 Task: Collaborate with other open-source projects or initiatives for joint efforts, integrations, or partnerships.
Action: Mouse moved to (960, 283)
Screenshot: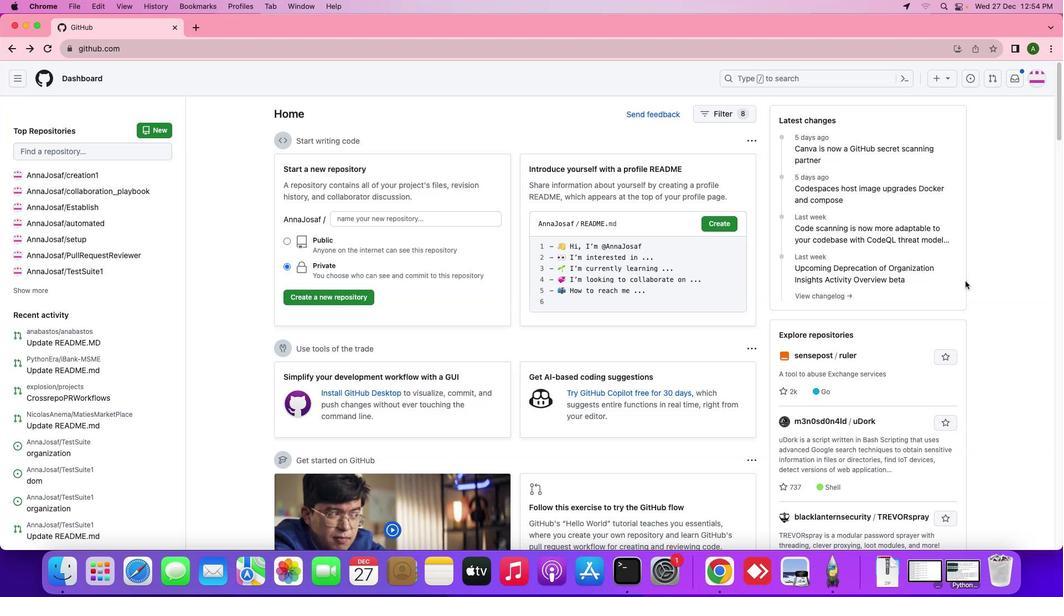 
Action: Mouse pressed left at (960, 283)
Screenshot: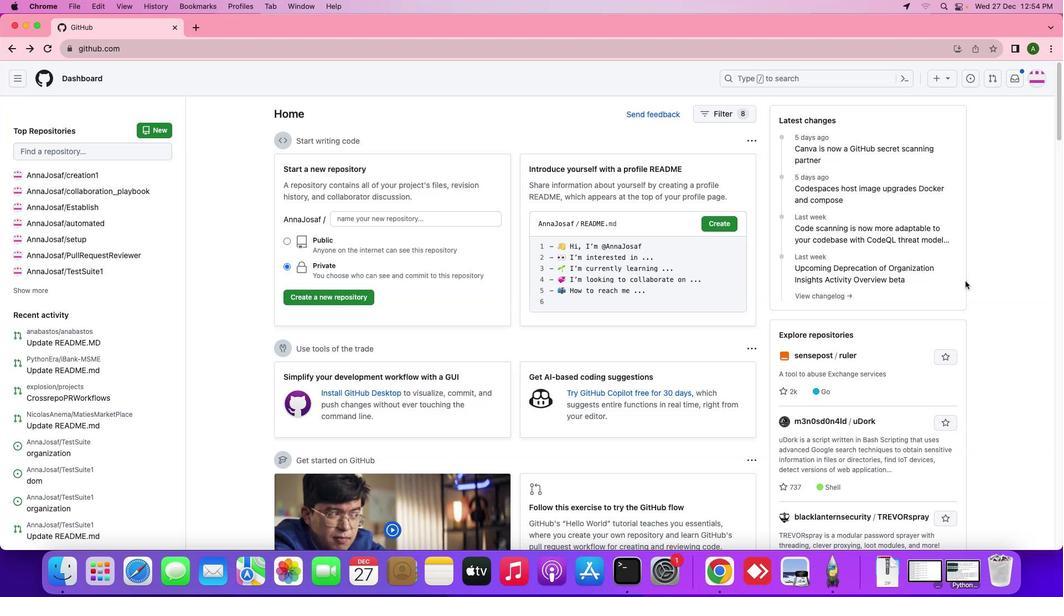 
Action: Mouse moved to (839, 76)
Screenshot: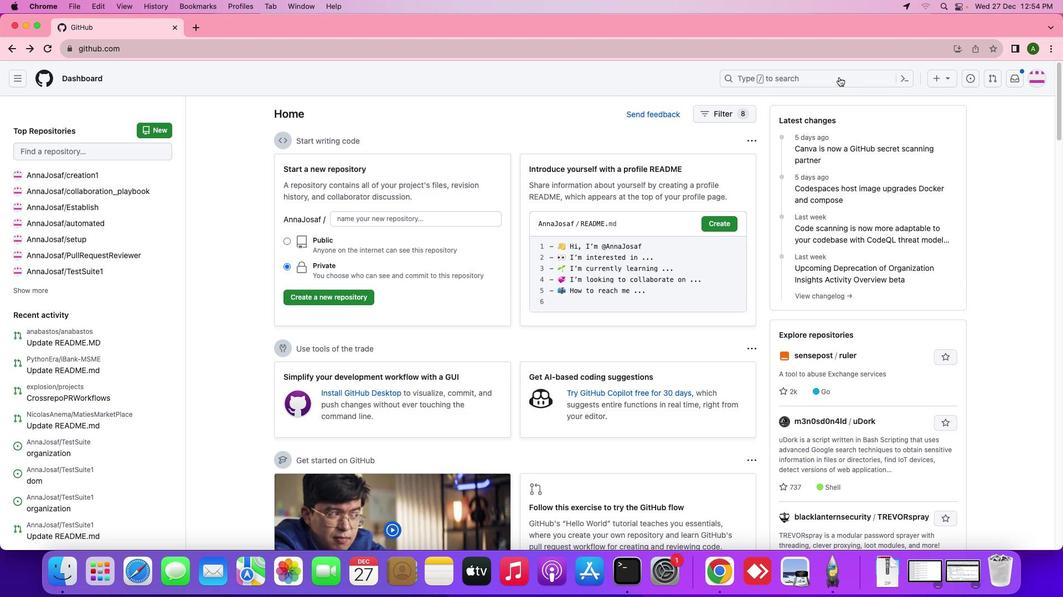 
Action: Mouse pressed left at (839, 76)
Screenshot: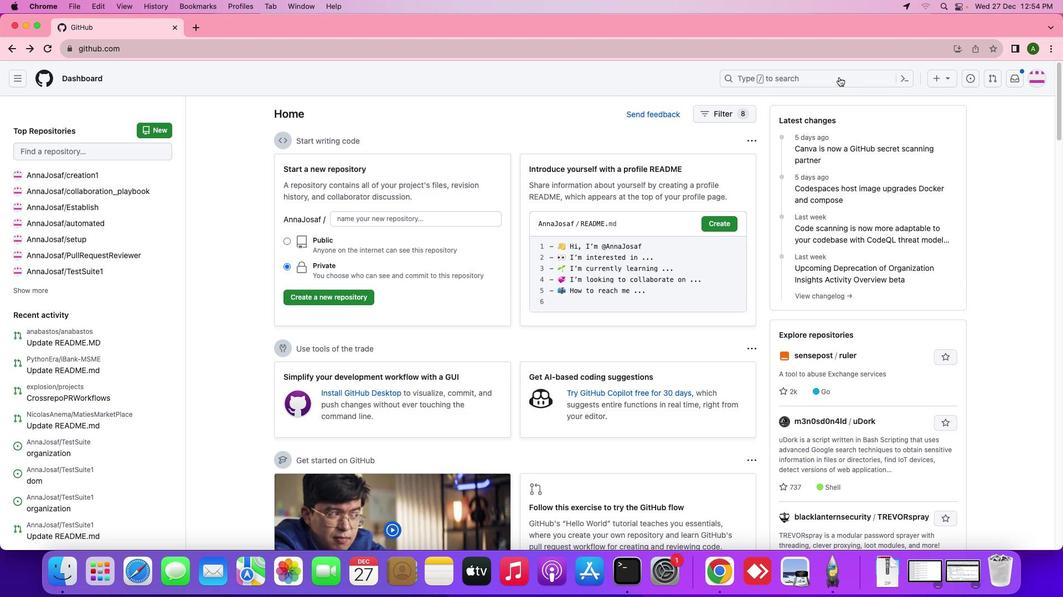 
Action: Mouse moved to (837, 76)
Screenshot: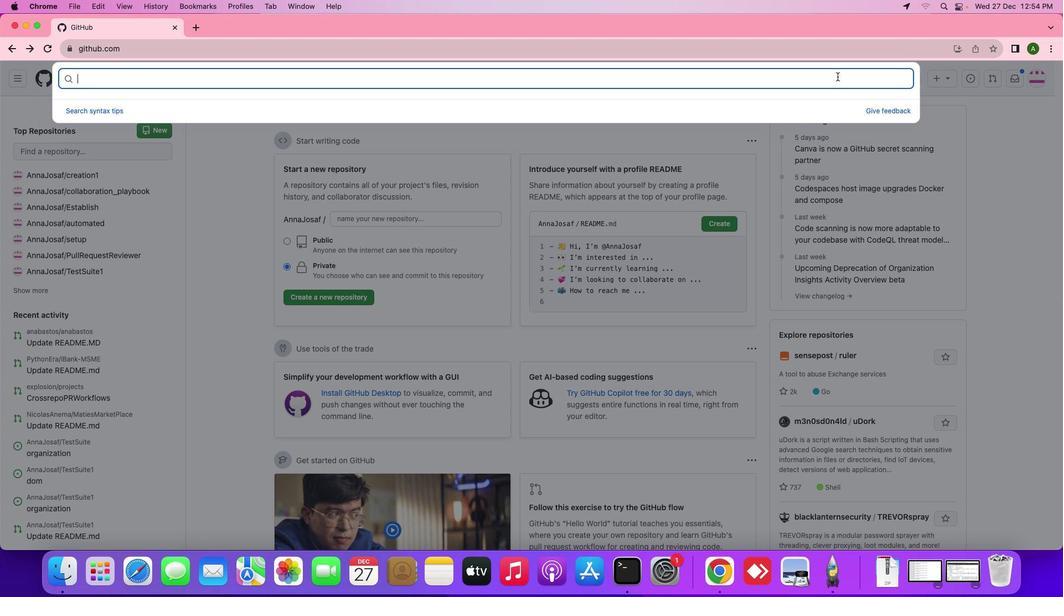
Action: Key pressed 'o''p''e''n''-''s''o''u''r''c''e'Key.space'p''r''o''j''e''c''t''s'Key.enter
Screenshot: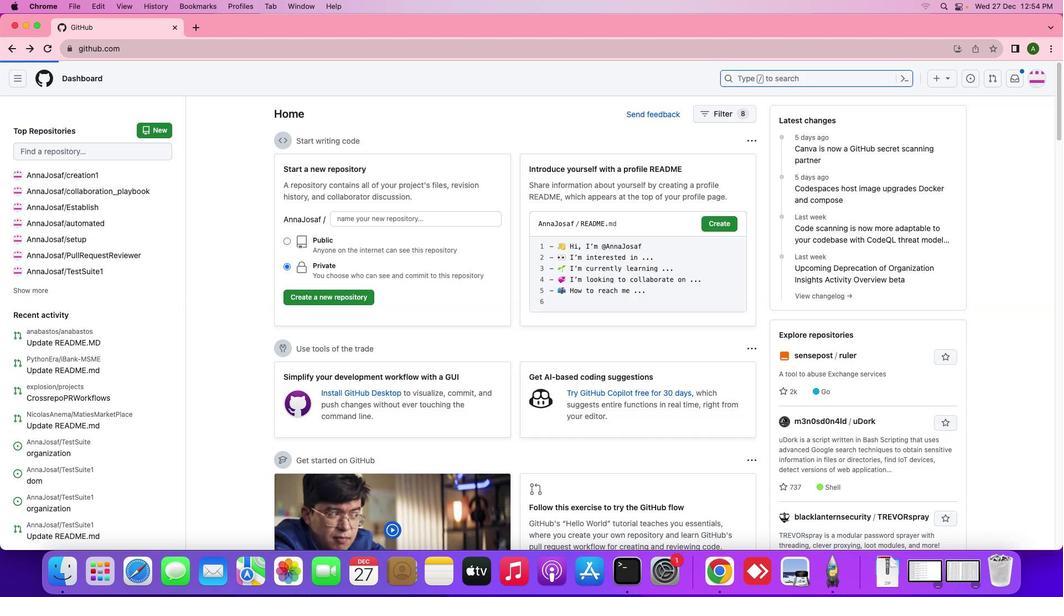
Action: Mouse moved to (362, 294)
Screenshot: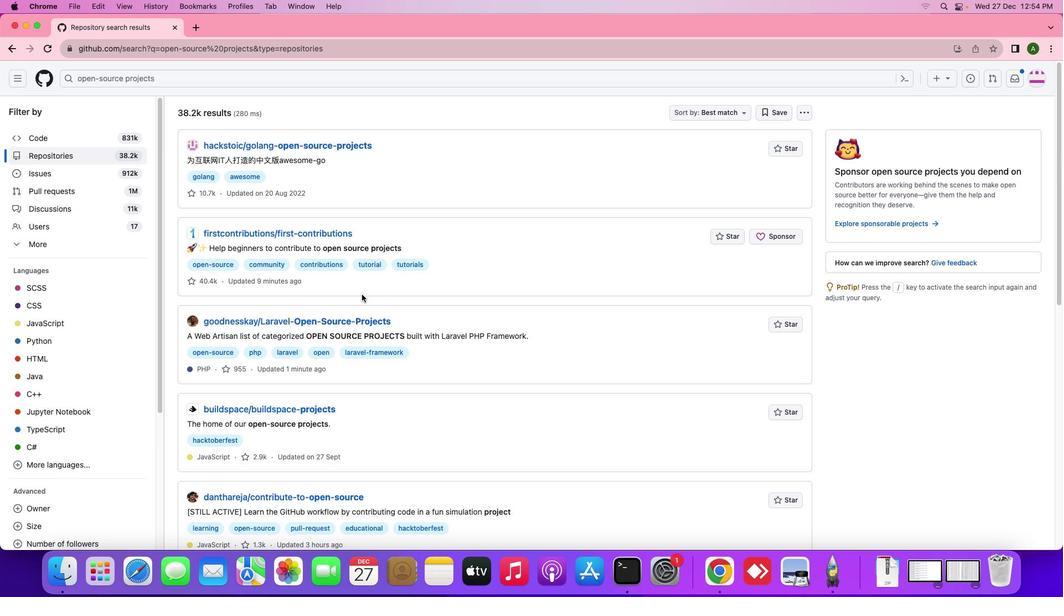 
Action: Mouse scrolled (362, 294) with delta (0, 0)
Screenshot: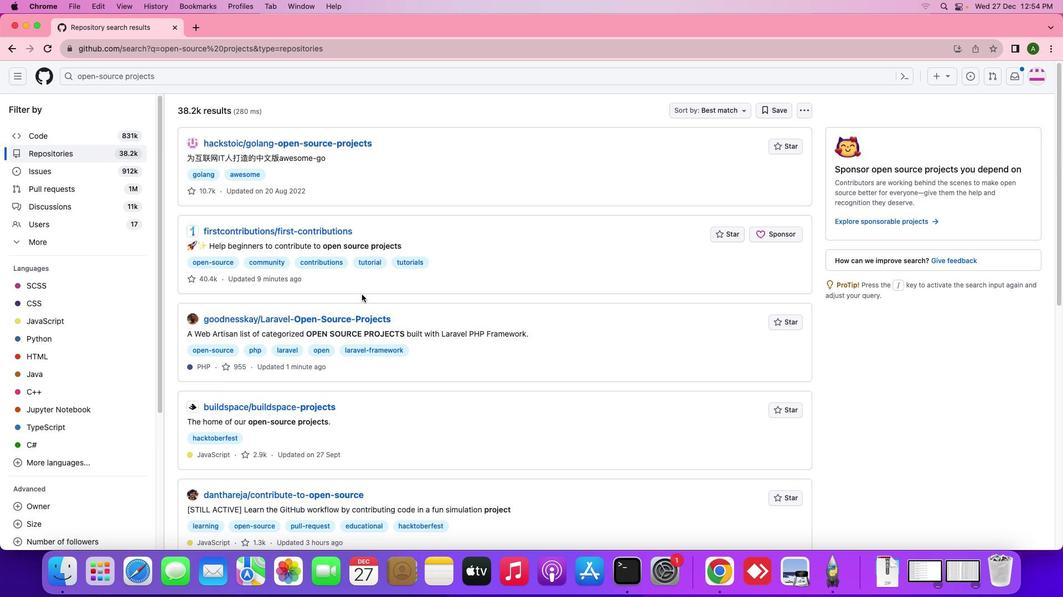 
Action: Mouse scrolled (362, 294) with delta (0, 0)
Screenshot: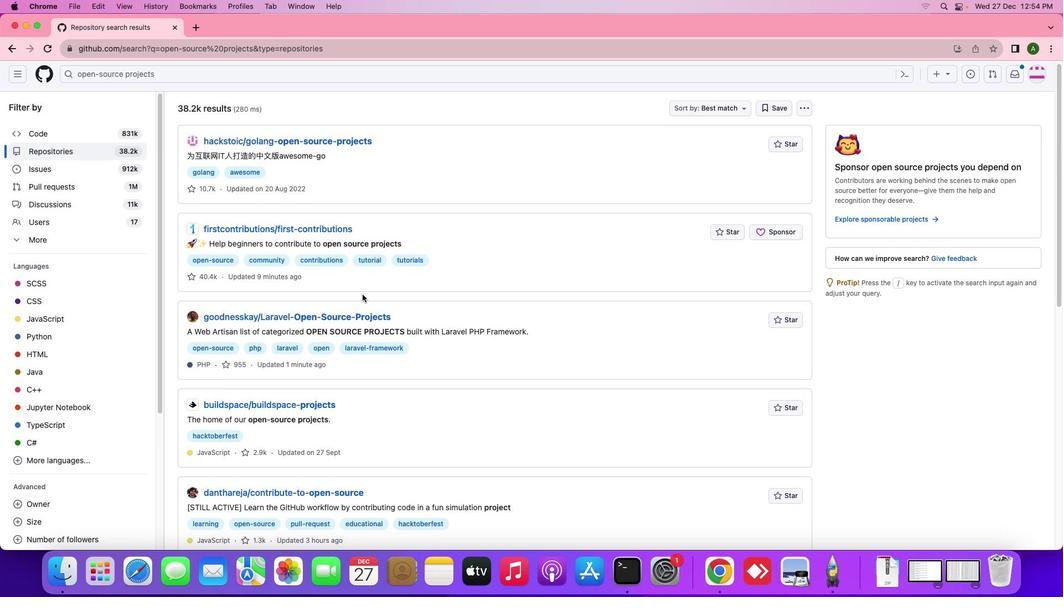 
Action: Mouse moved to (362, 294)
Screenshot: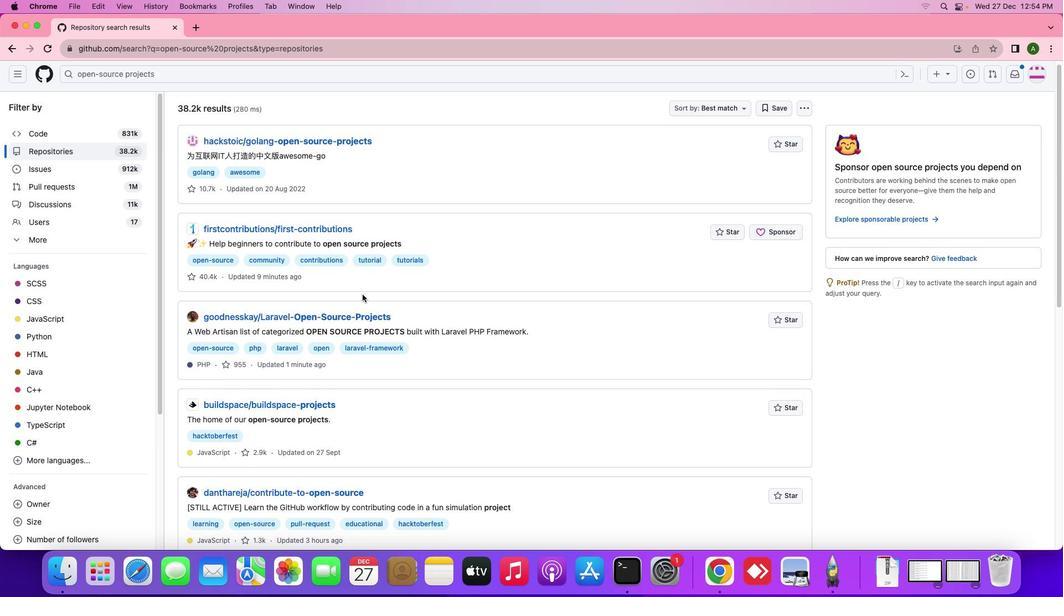 
Action: Mouse scrolled (362, 294) with delta (0, 0)
Screenshot: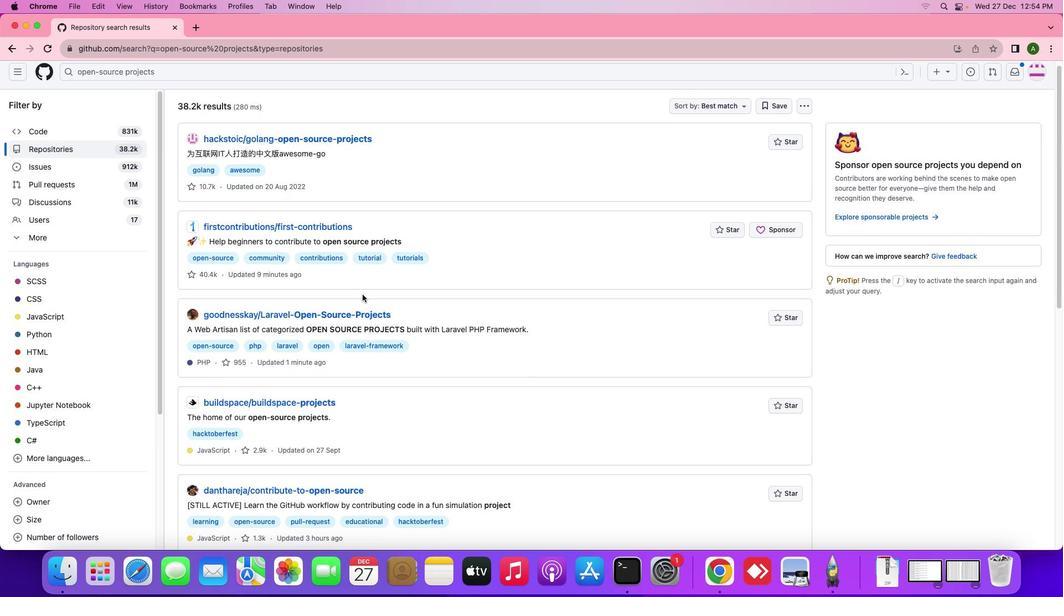 
Action: Mouse moved to (362, 294)
Screenshot: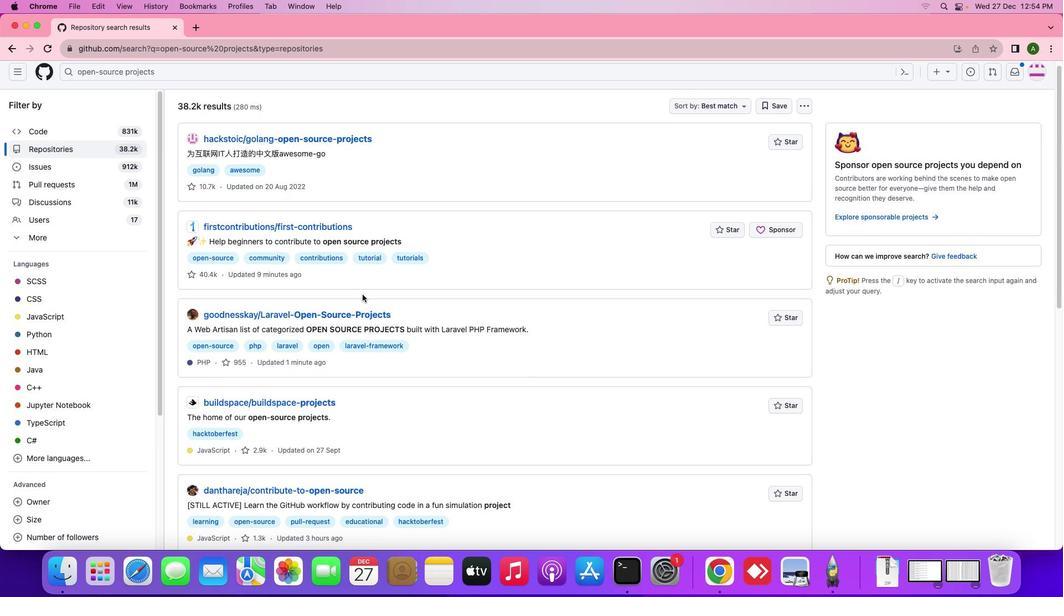 
Action: Mouse scrolled (362, 294) with delta (0, 0)
Screenshot: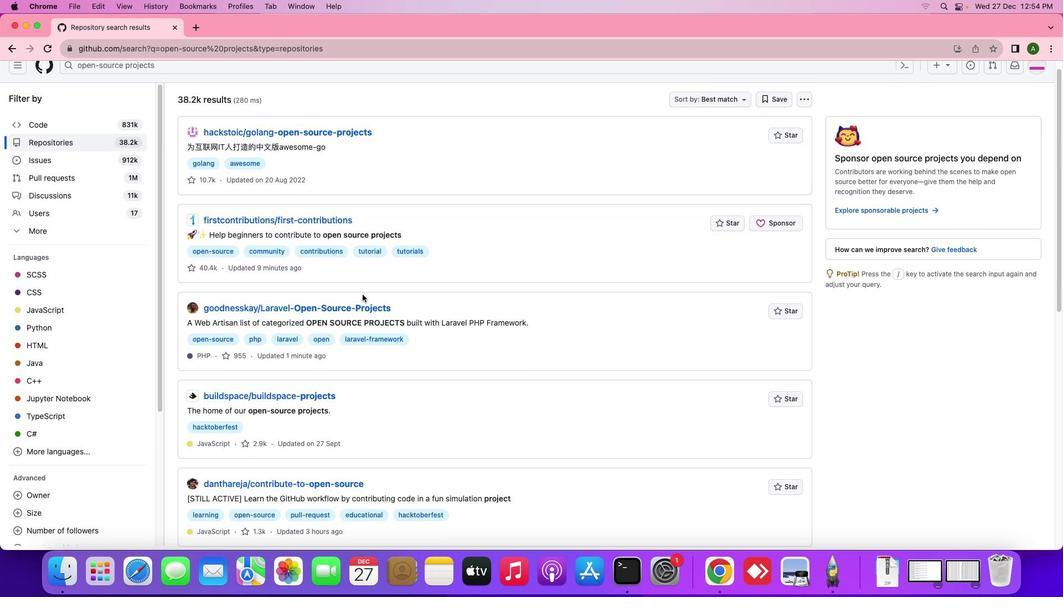 
Action: Mouse scrolled (362, 294) with delta (0, 0)
Screenshot: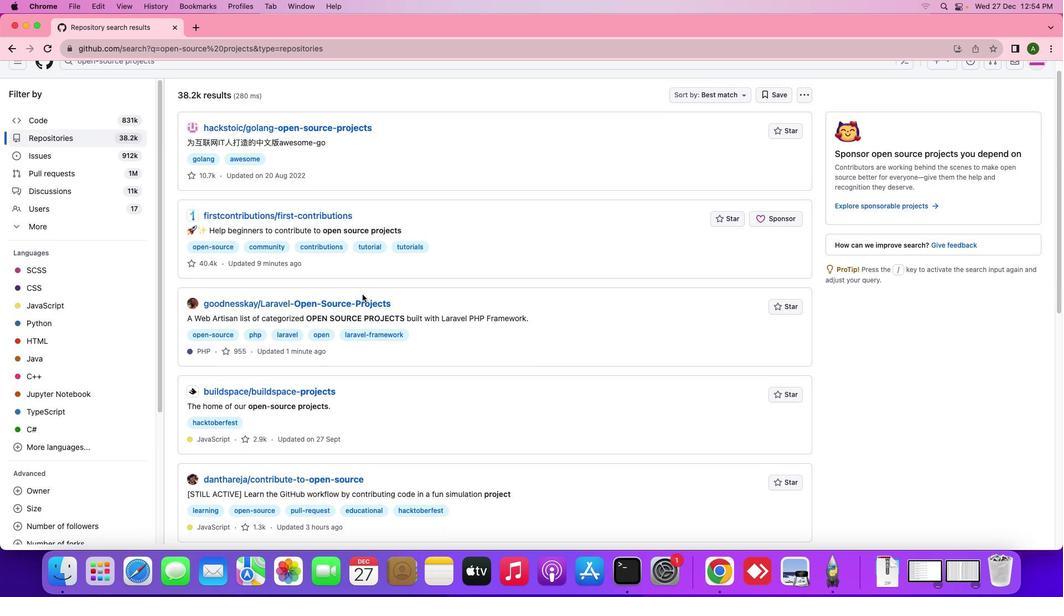 
Action: Mouse moved to (305, 477)
Screenshot: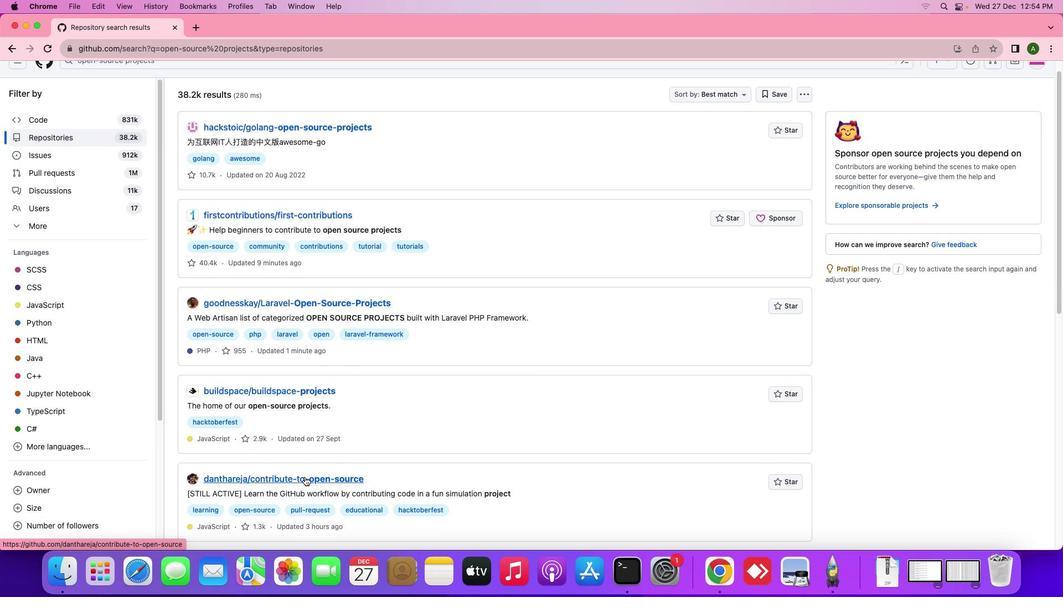 
Action: Mouse pressed left at (305, 477)
Screenshot: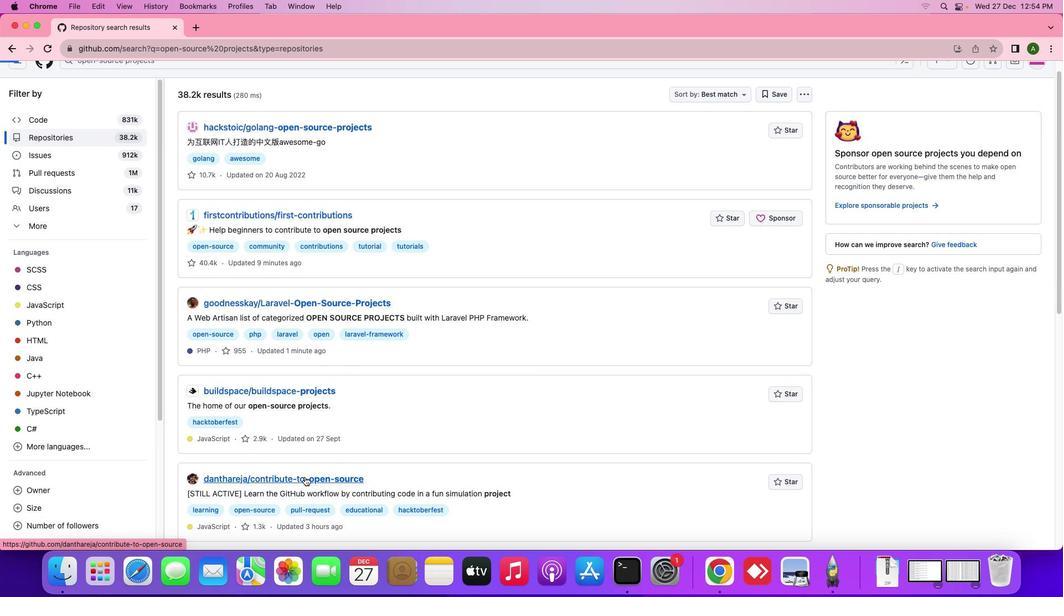 
Action: Mouse moved to (701, 132)
Screenshot: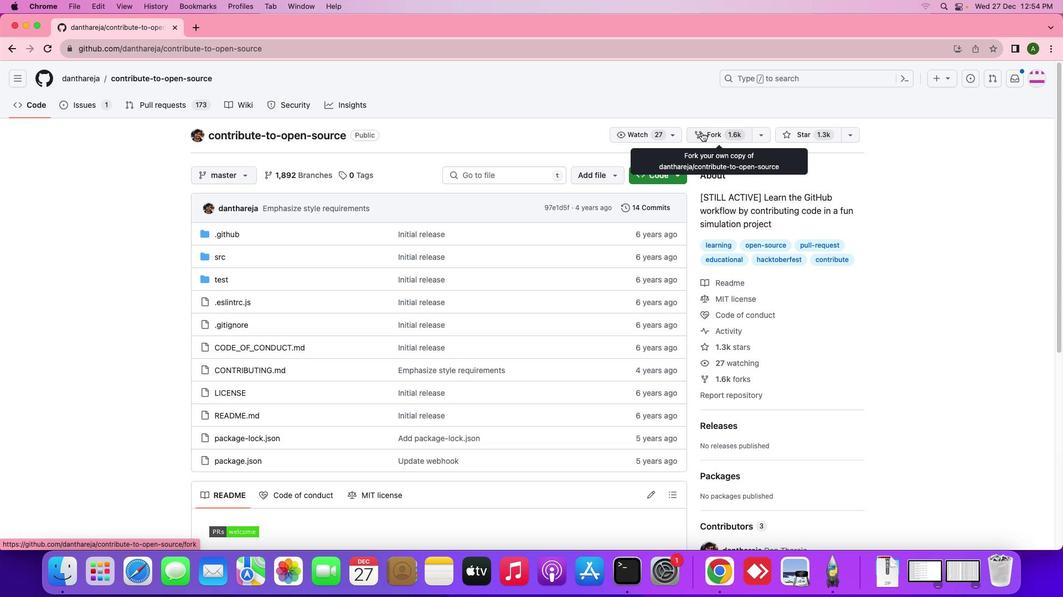 
Action: Mouse pressed left at (701, 132)
Screenshot: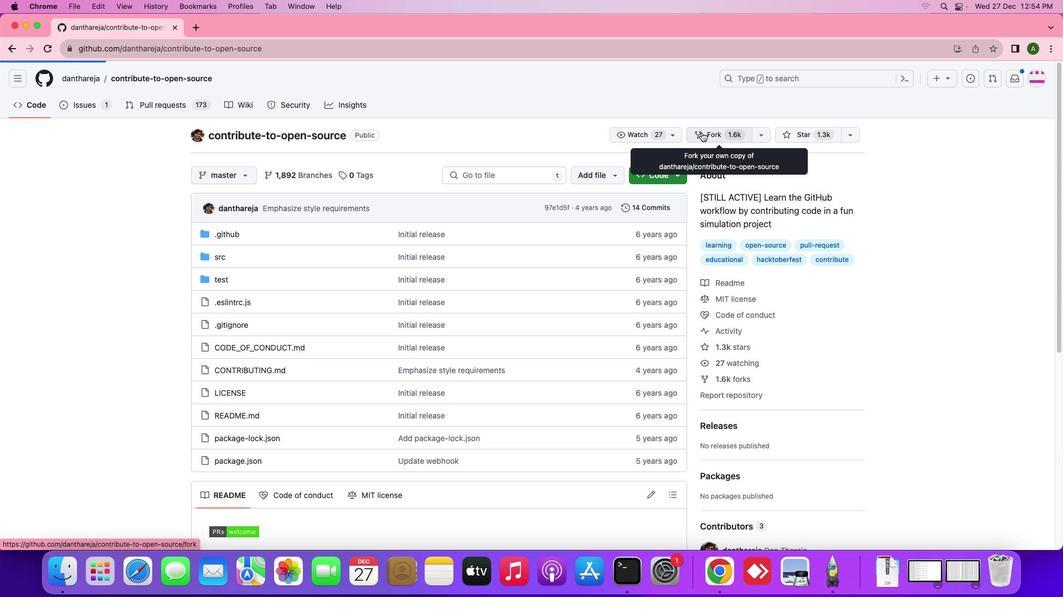
Action: Mouse moved to (690, 425)
Screenshot: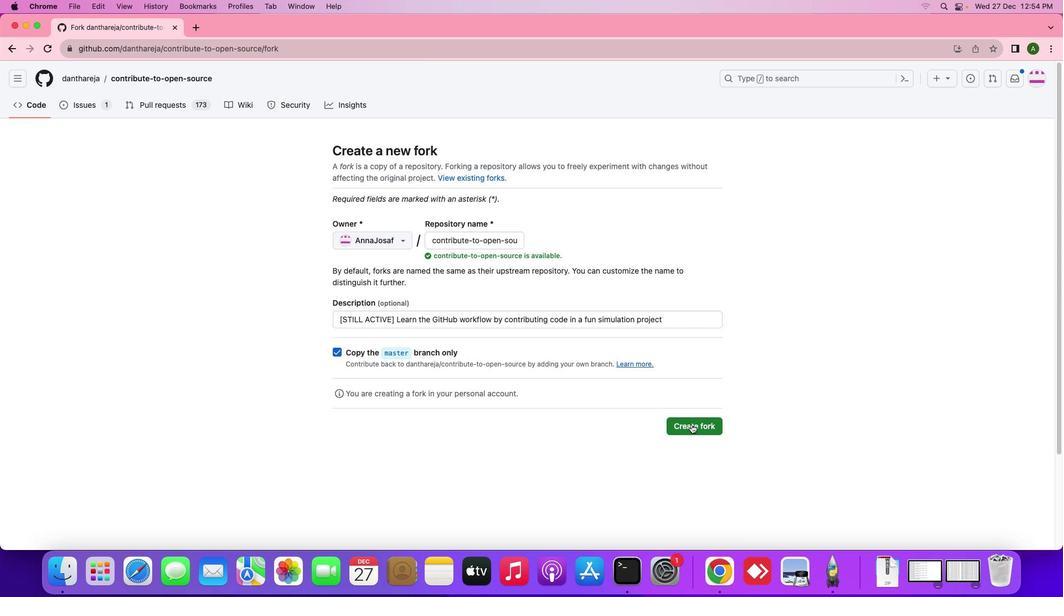 
Action: Mouse pressed left at (690, 425)
Screenshot: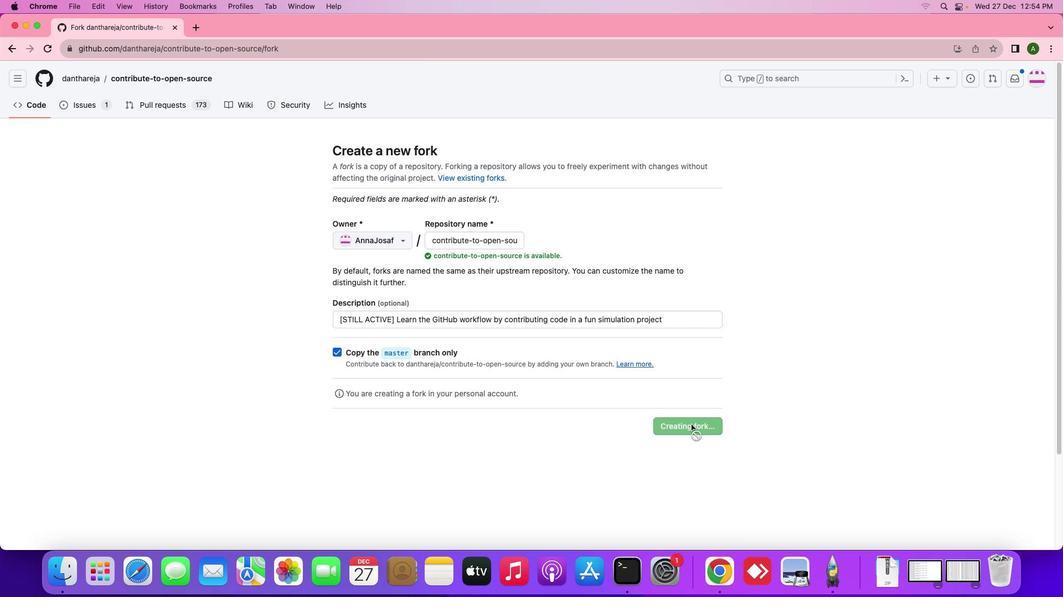 
Action: Mouse moved to (549, 361)
Screenshot: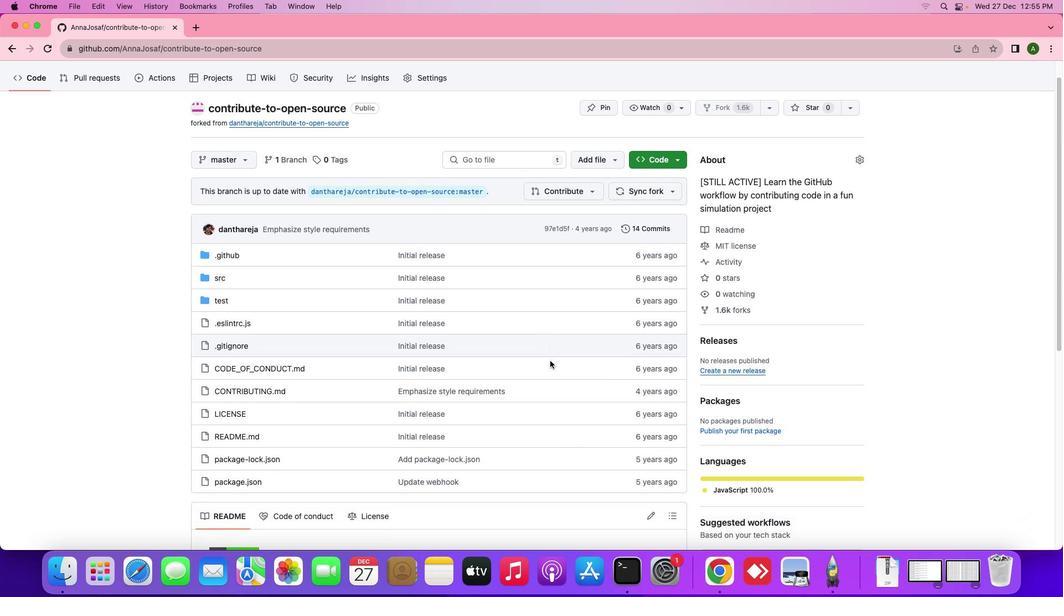 
Action: Mouse scrolled (549, 361) with delta (0, 0)
Screenshot: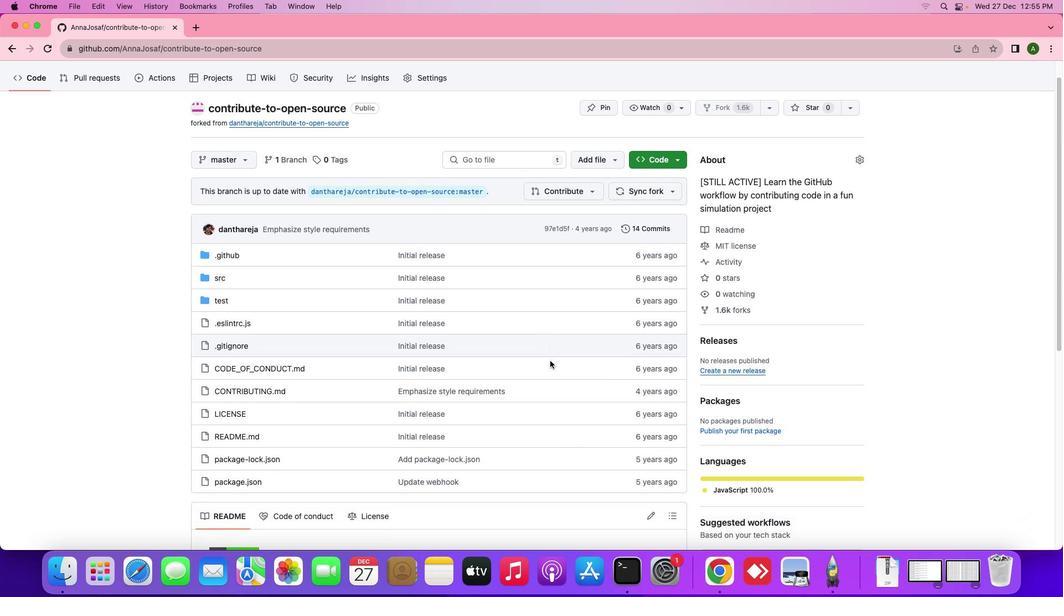 
Action: Mouse moved to (549, 361)
Screenshot: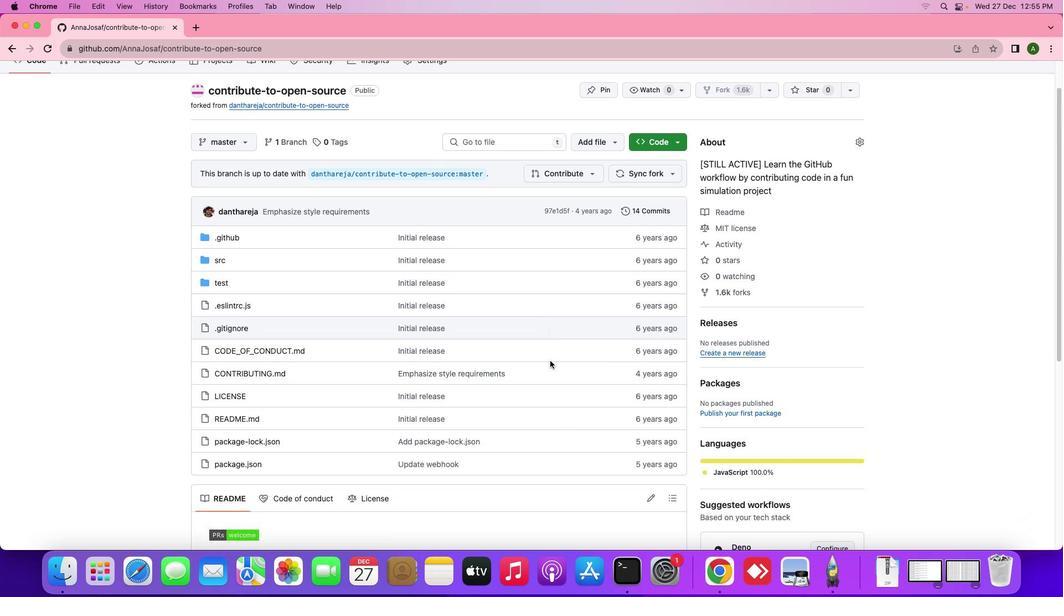 
Action: Mouse scrolled (549, 361) with delta (0, 0)
Screenshot: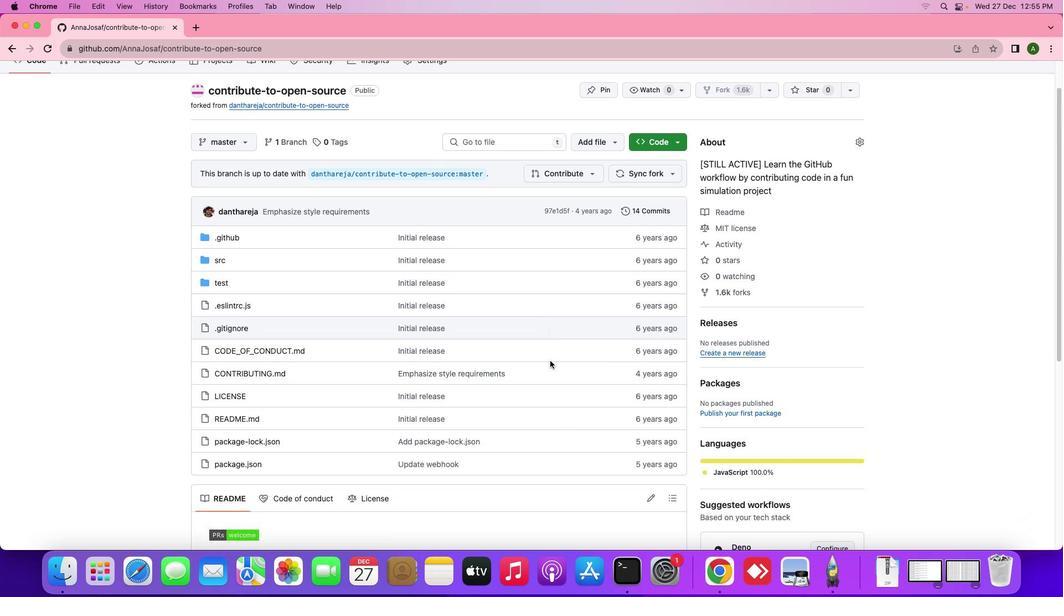 
Action: Mouse scrolled (549, 361) with delta (0, -1)
Screenshot: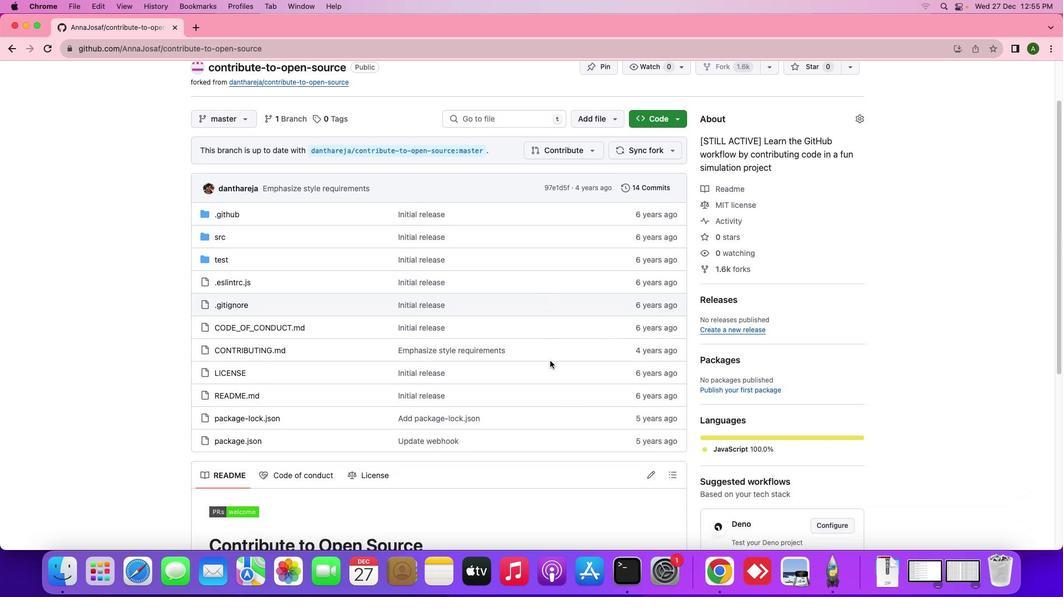 
Action: Mouse scrolled (549, 361) with delta (0, 0)
Screenshot: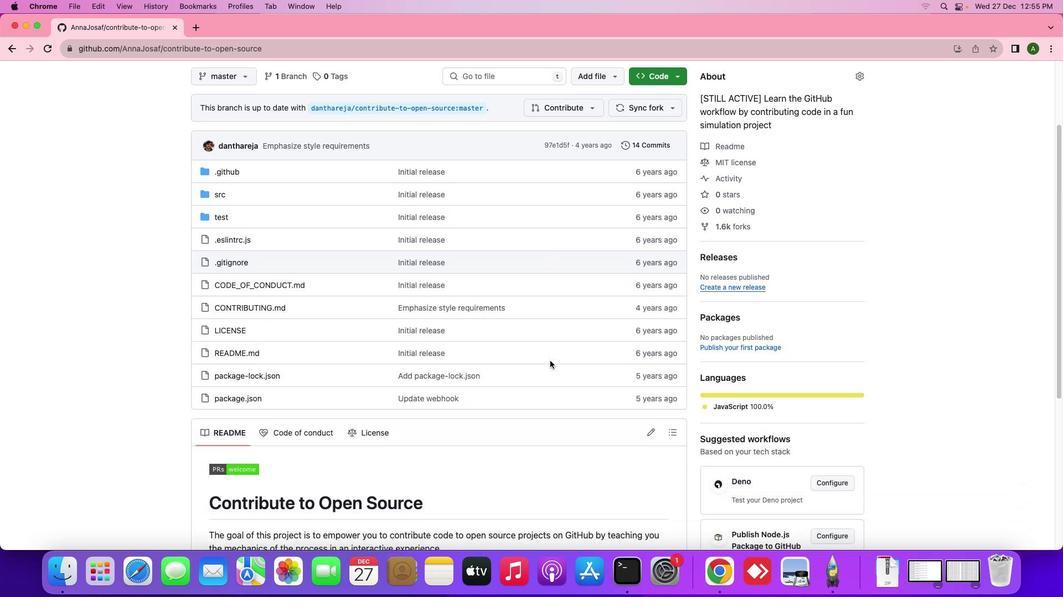 
Action: Mouse moved to (221, 429)
Screenshot: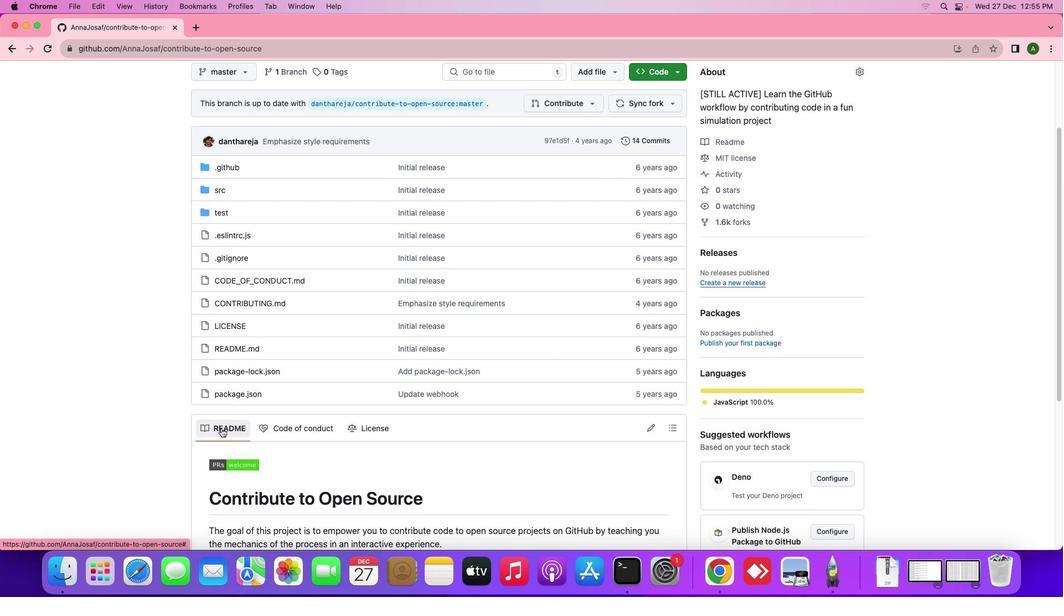 
Action: Mouse pressed left at (221, 429)
Screenshot: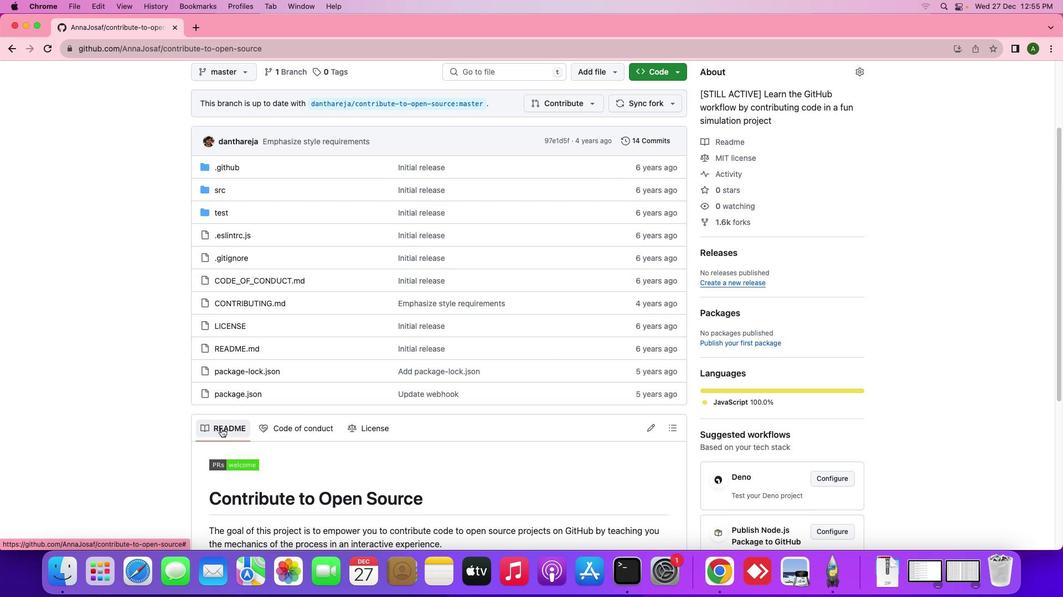 
Action: Mouse moved to (235, 351)
Screenshot: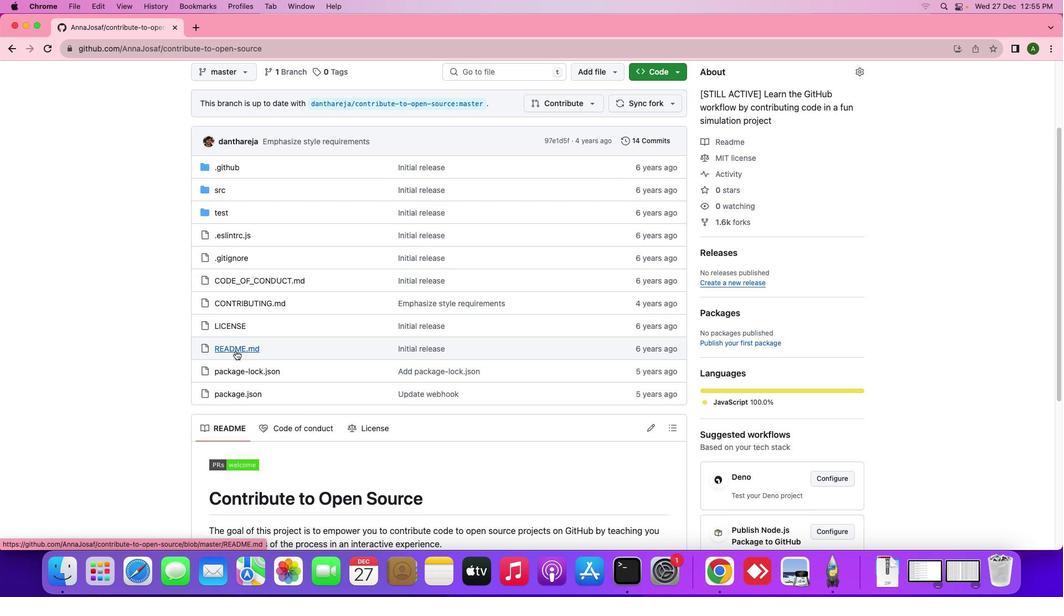 
Action: Mouse pressed left at (235, 351)
Screenshot: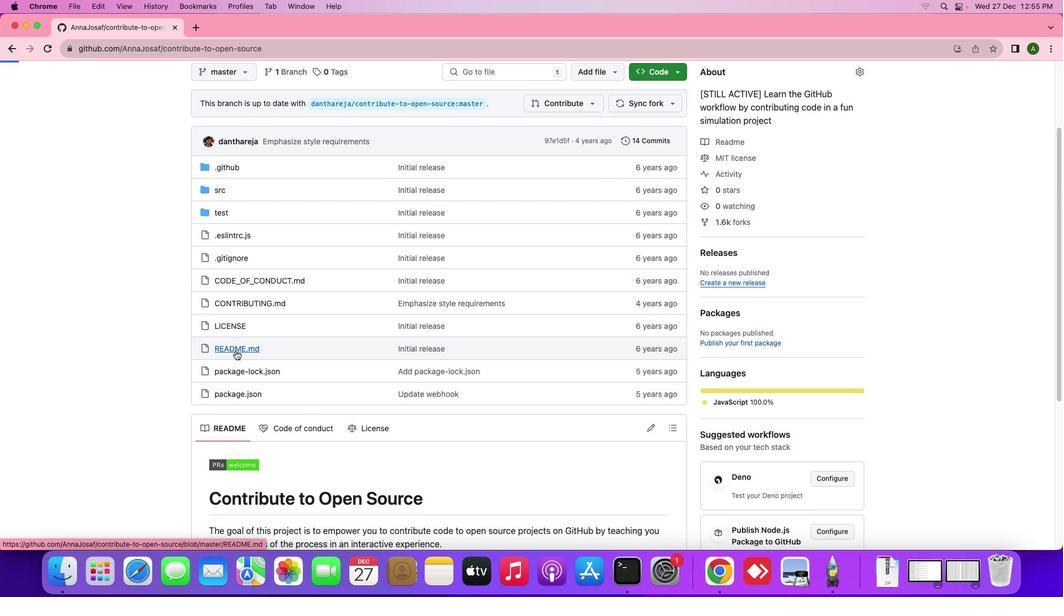 
Action: Mouse moved to (995, 198)
Screenshot: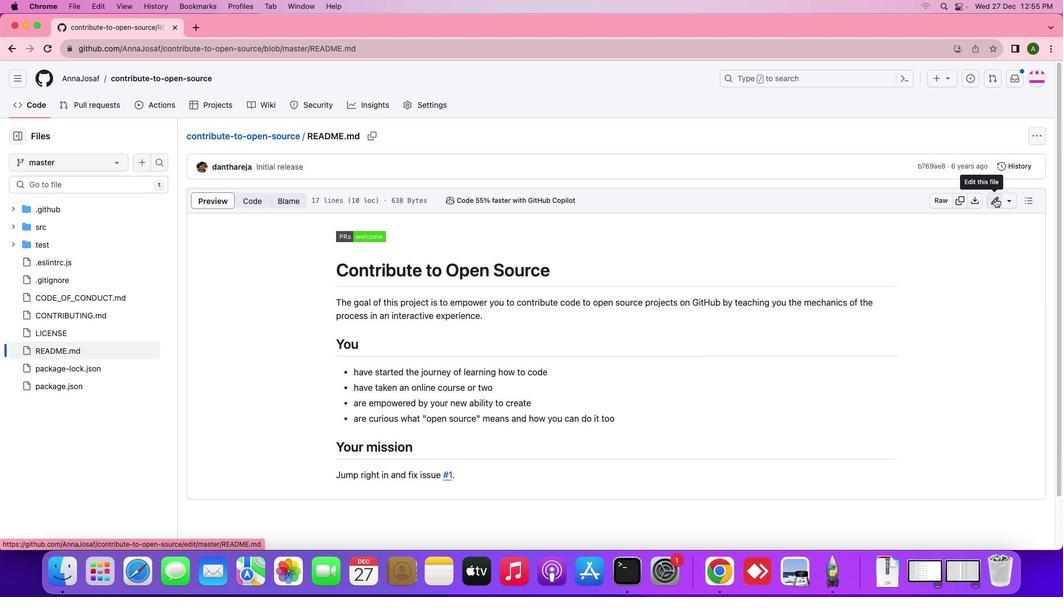 
Action: Mouse pressed left at (995, 198)
Screenshot: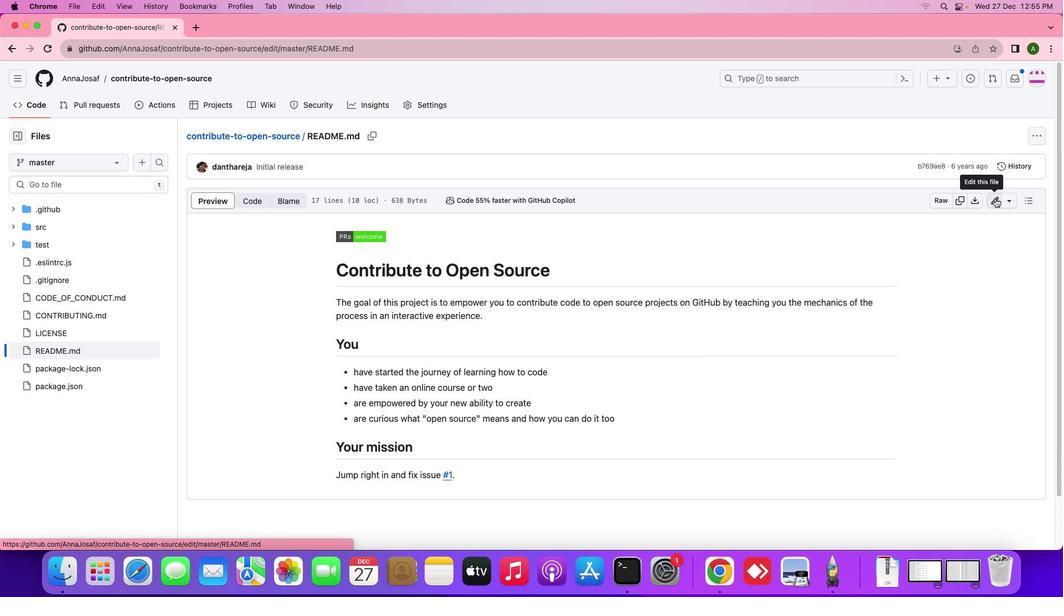 
Action: Mouse moved to (625, 358)
Screenshot: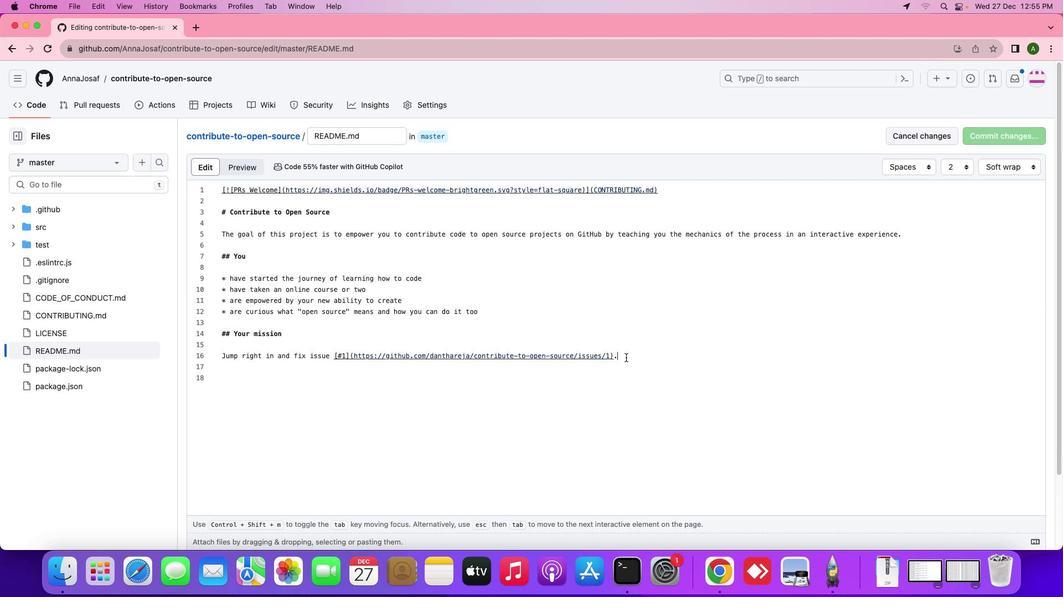 
Action: Mouse pressed left at (625, 358)
Screenshot: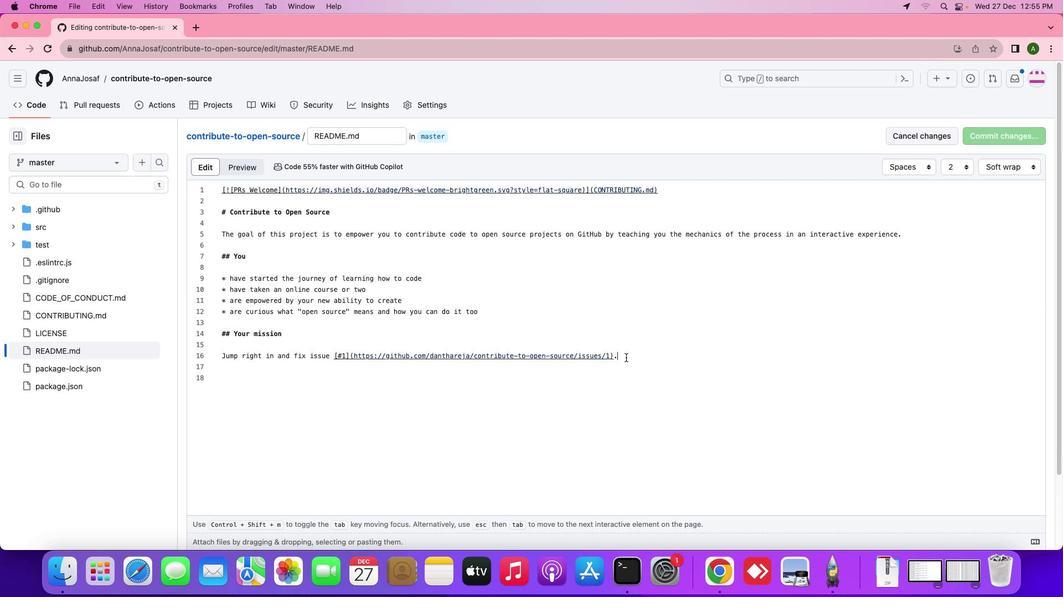 
Action: Mouse moved to (623, 358)
Screenshot: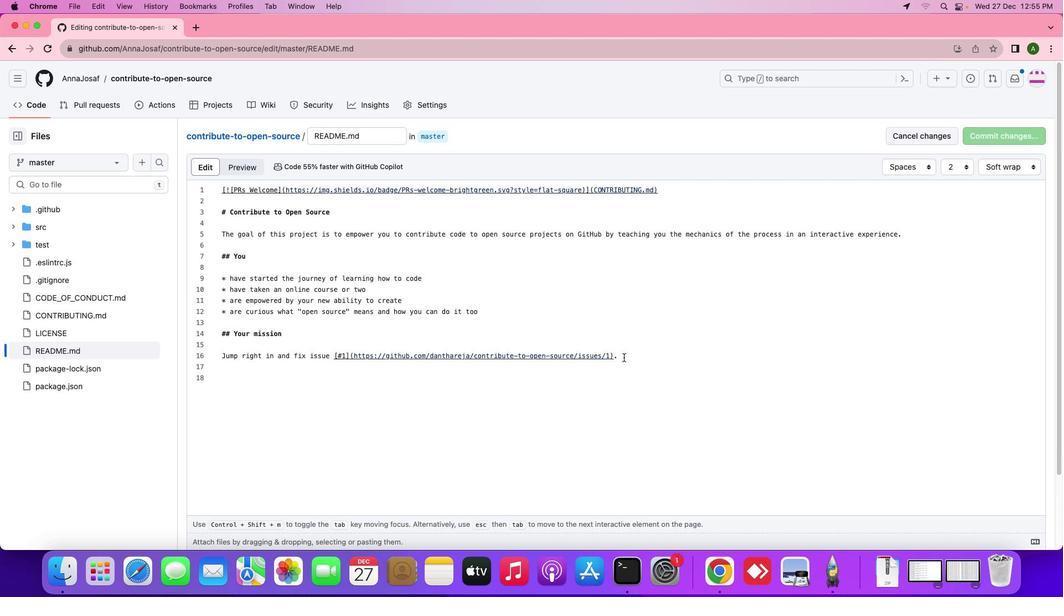 
Action: Key pressed Key.enterKey.enterKey.shift_r'#'Key.space'o'Key.backspaceKey.shift_r'L''i''n'Key.backspaceKey.backspaceKey.backspaceKey.backspaceKey.shift_r'#'Key.backspaceKey.spaceKey.shift_r'O''p''e''n''t'Key.backspaceKey.space'0'Key.backspaceKey.backspace'-'Key.space's'Key.backspaceKey.backspace'='Key.spaceKey.backspaceKey.backspaceKey.backspaceKey.space'-'Key.spaceKey.shift_r'S''o''u''r''c'Key.leftKey.leftKey.leftKey.leftKey.leftKey.backspaceKey.leftKey.leftKey.rightKey.backspaceKey.rightKey.rightKey.rightKey.rightKey.rightKey.right'e'Key.space't'Key.backspaceKey.enterKey.shift_r'#'Key.spaceKey.shift_r'L''i''n''u''x'Key.spaceKey.shift_r'O''p''e''r''a''t''i''n''g'Key.spaceKey.shift_r'S''y''s''t''e''m'Key.space'i''s'Key.space'e''x''a''m''p''l''e'Key.space'o''f'Key.space'o''p''e''n''-''s''o''u''r''c''e'Key.space's''o''f''t''w''a''r''e'Key.enterKey.shift_r'#'Key.upKey.shift_r'#'Key.backspaceKey.backspace'-'Key.upKey.shift_r'#'Key.downKey.downKey.backspace
Screenshot: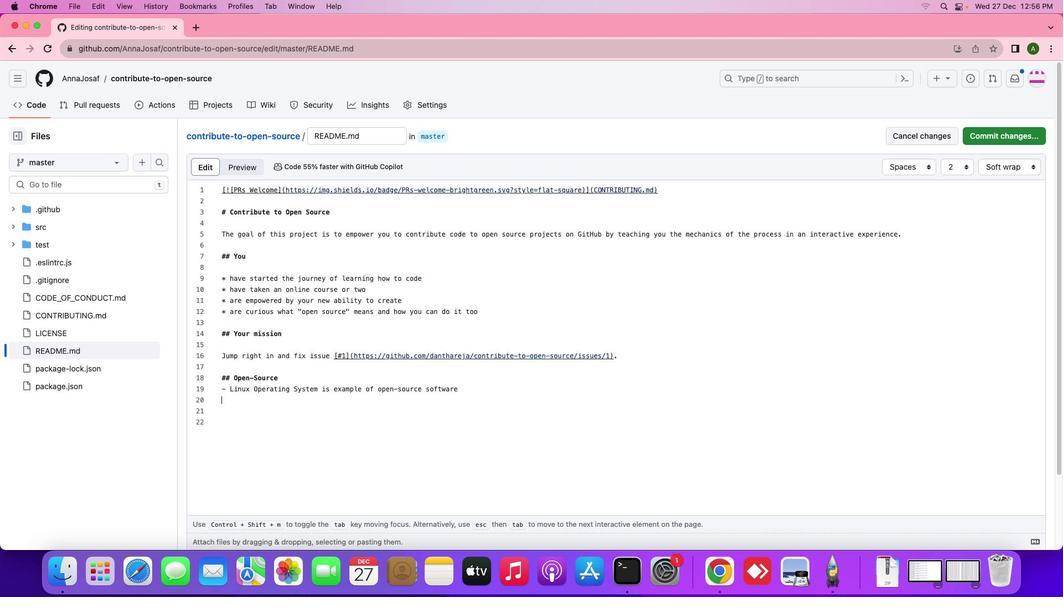 
Action: Mouse moved to (985, 136)
Screenshot: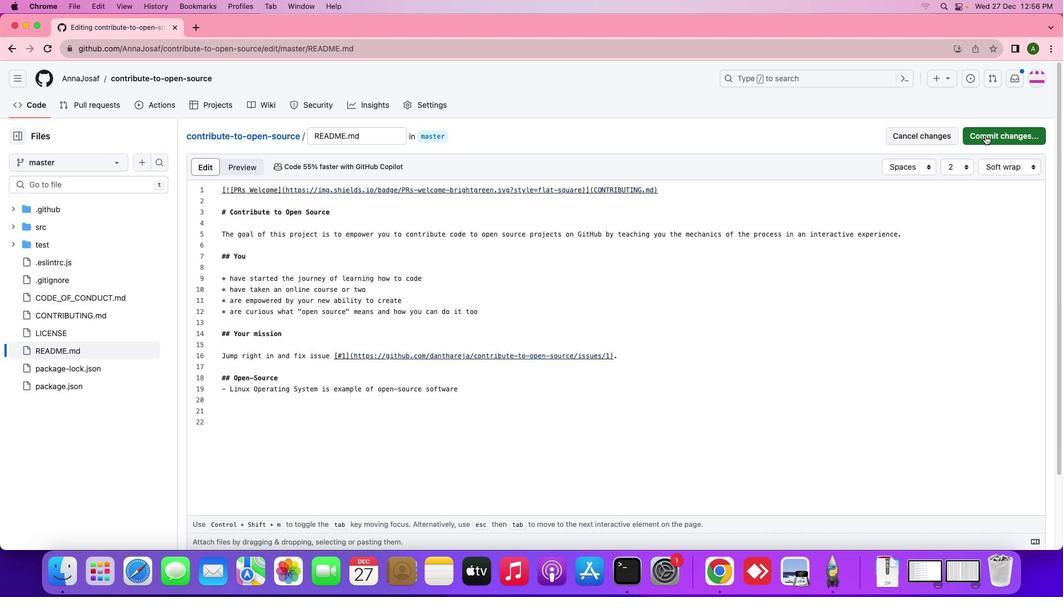 
Action: Mouse pressed left at (985, 136)
Screenshot: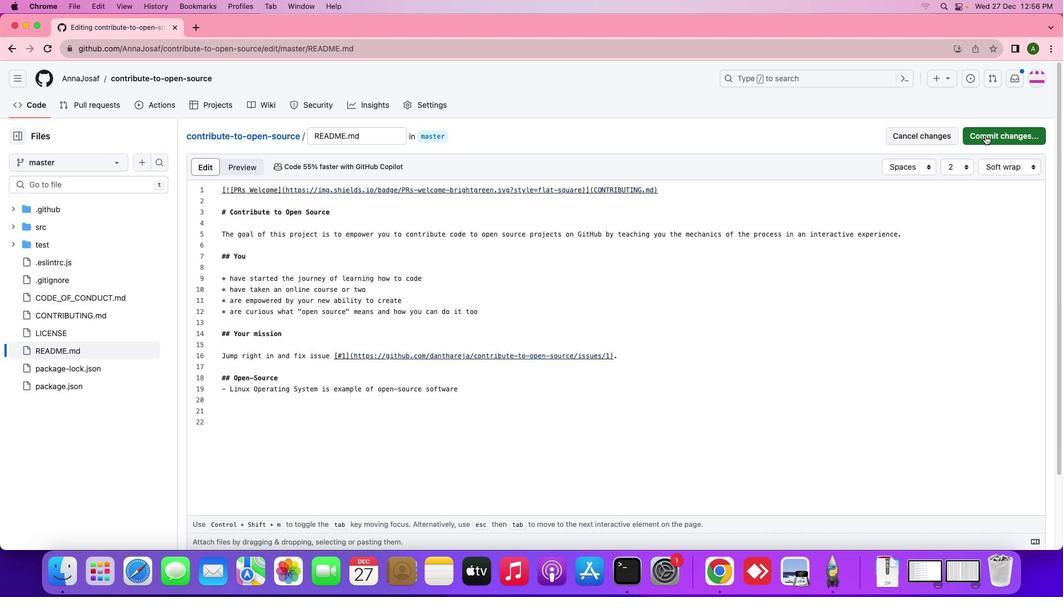 
Action: Mouse moved to (558, 423)
Screenshot: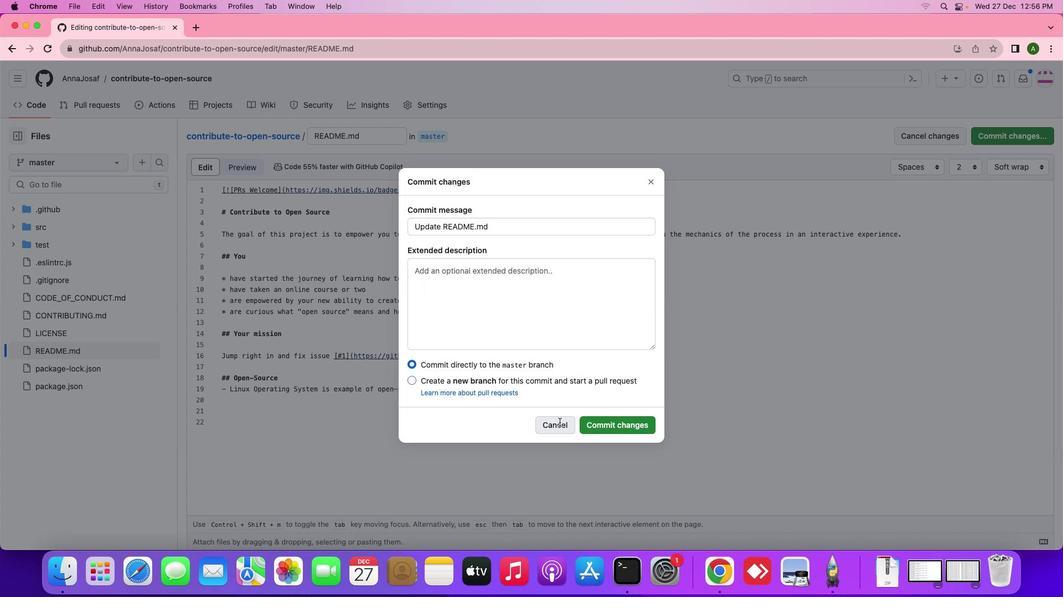 
Action: Mouse pressed left at (558, 423)
Screenshot: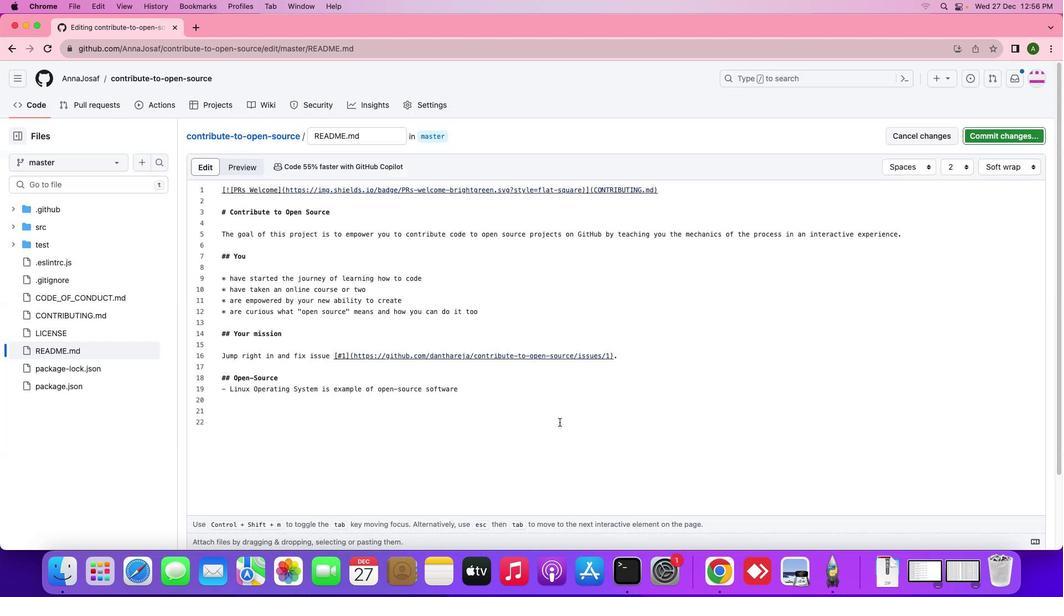 
Action: Mouse moved to (240, 170)
Screenshot: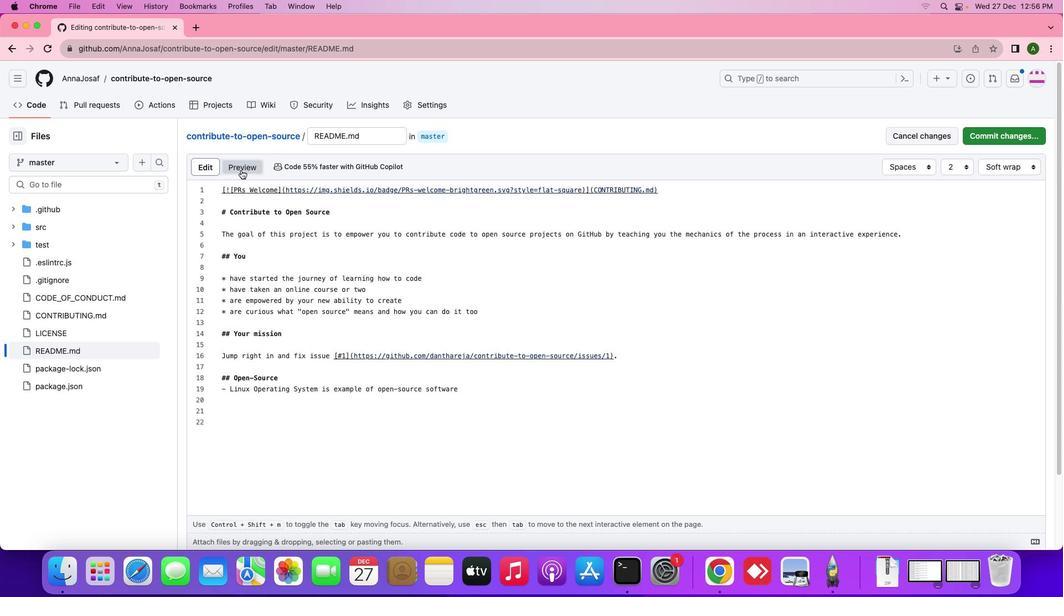 
Action: Mouse pressed left at (240, 170)
Screenshot: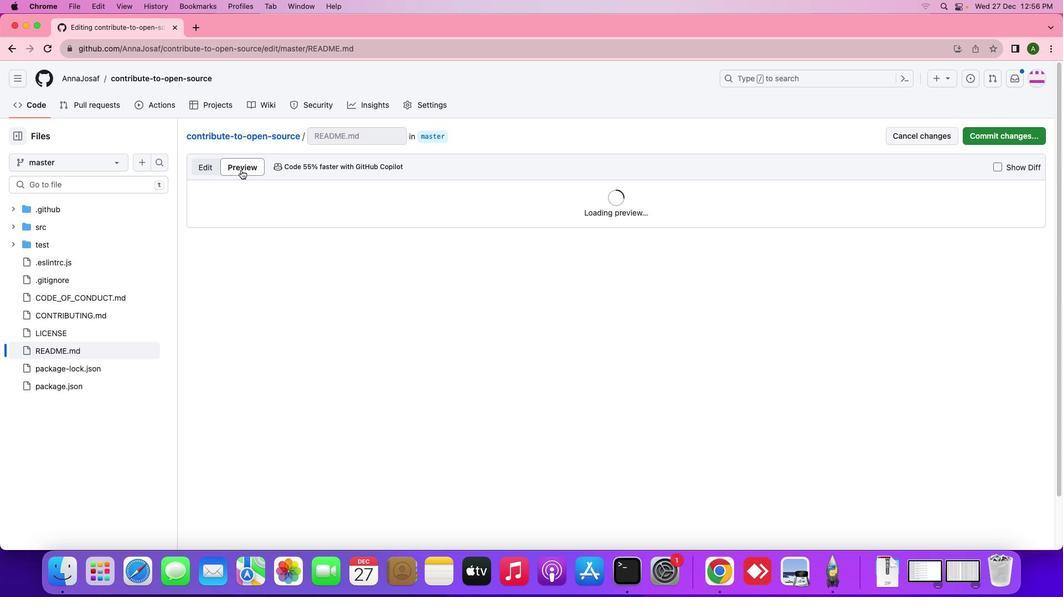 
Action: Mouse moved to (983, 136)
Screenshot: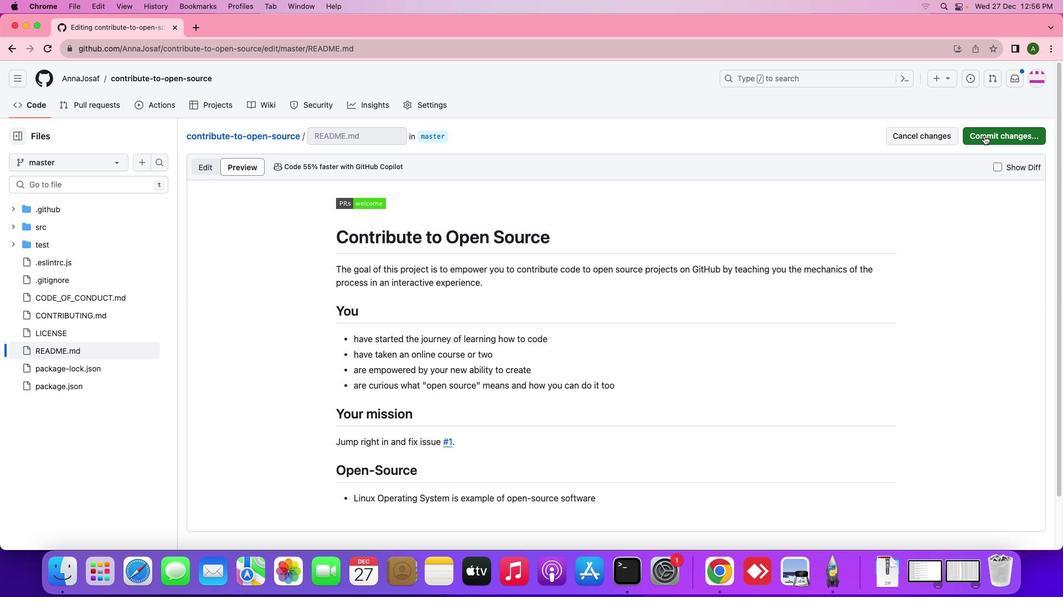 
Action: Mouse pressed left at (983, 136)
Screenshot: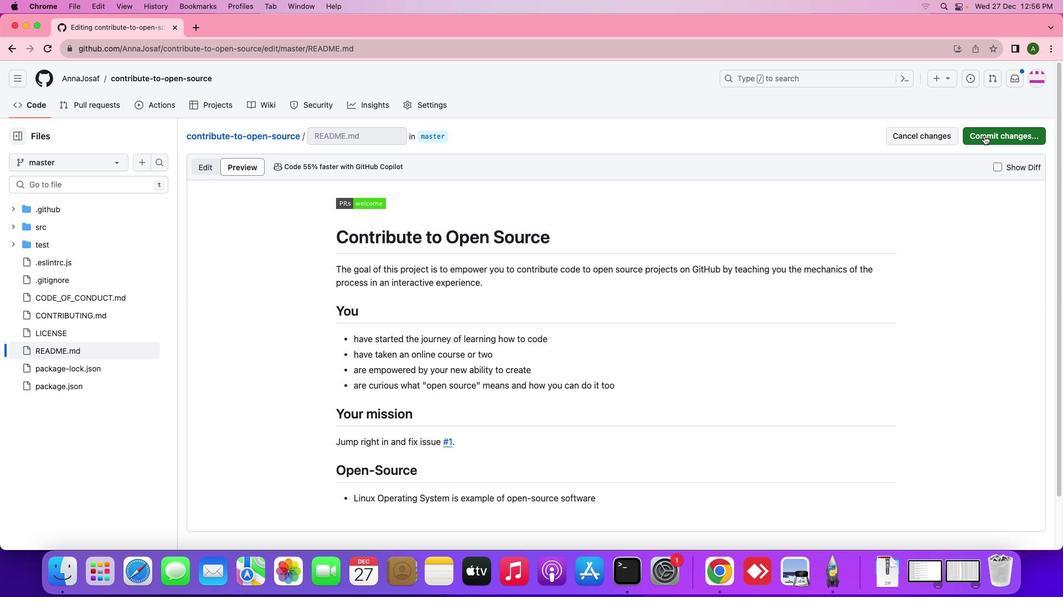 
Action: Mouse moved to (614, 426)
Screenshot: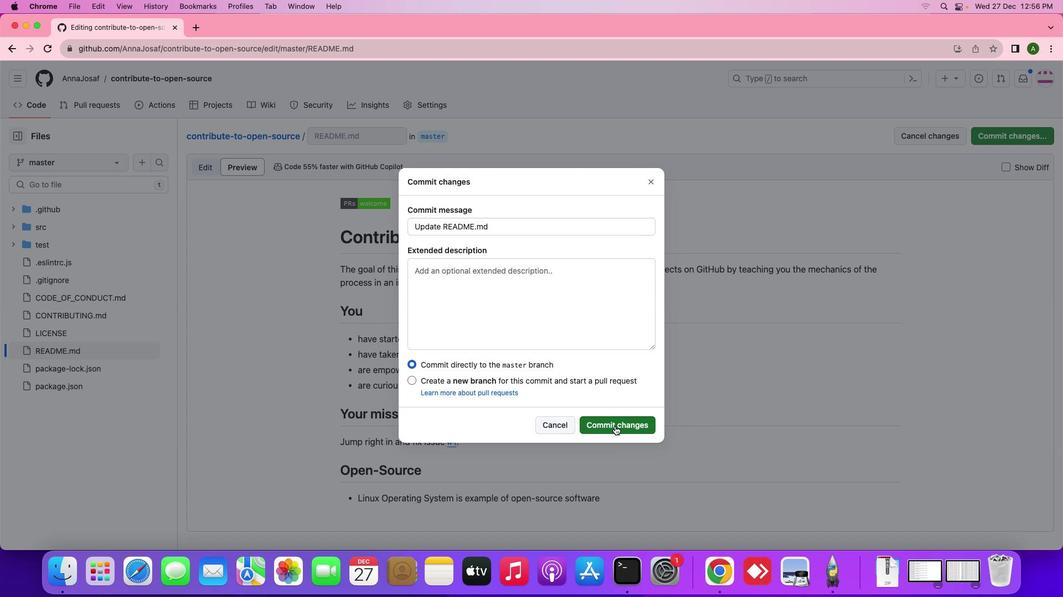 
Action: Mouse pressed left at (614, 426)
Screenshot: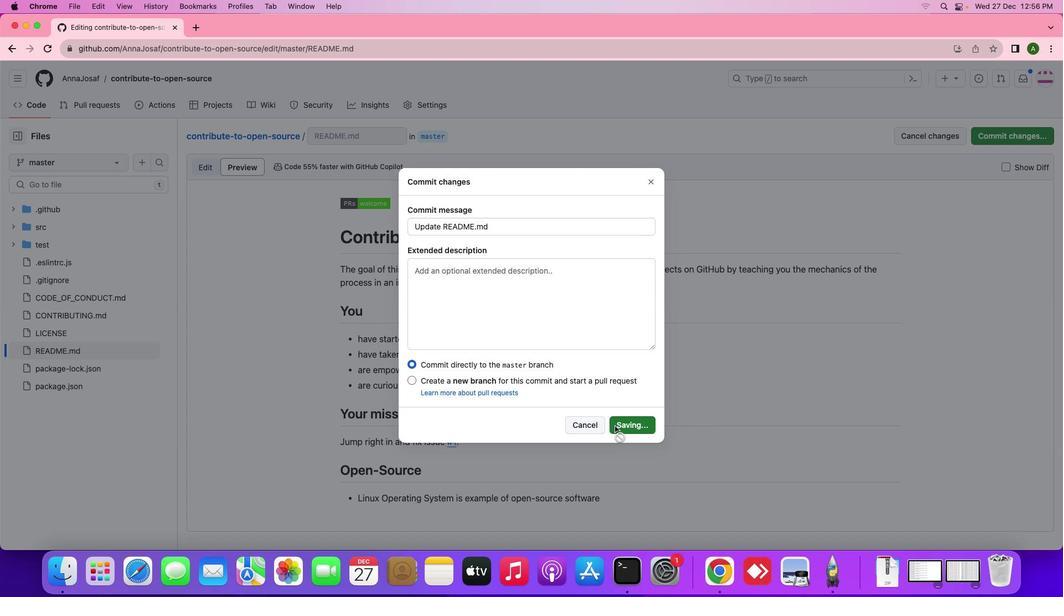 
Action: Mouse moved to (33, 109)
Screenshot: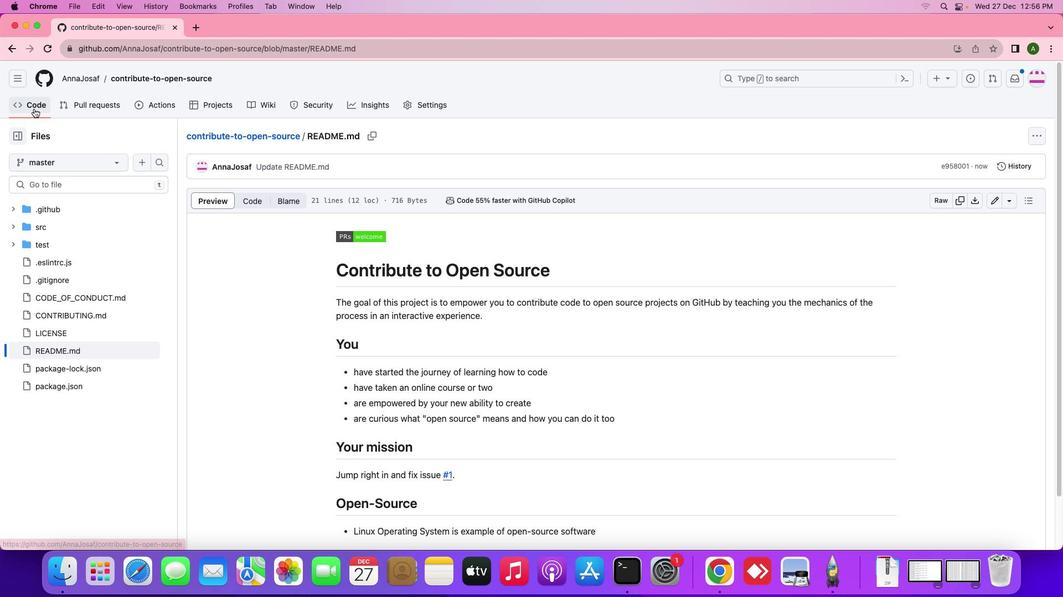 
Action: Mouse pressed left at (33, 109)
Screenshot: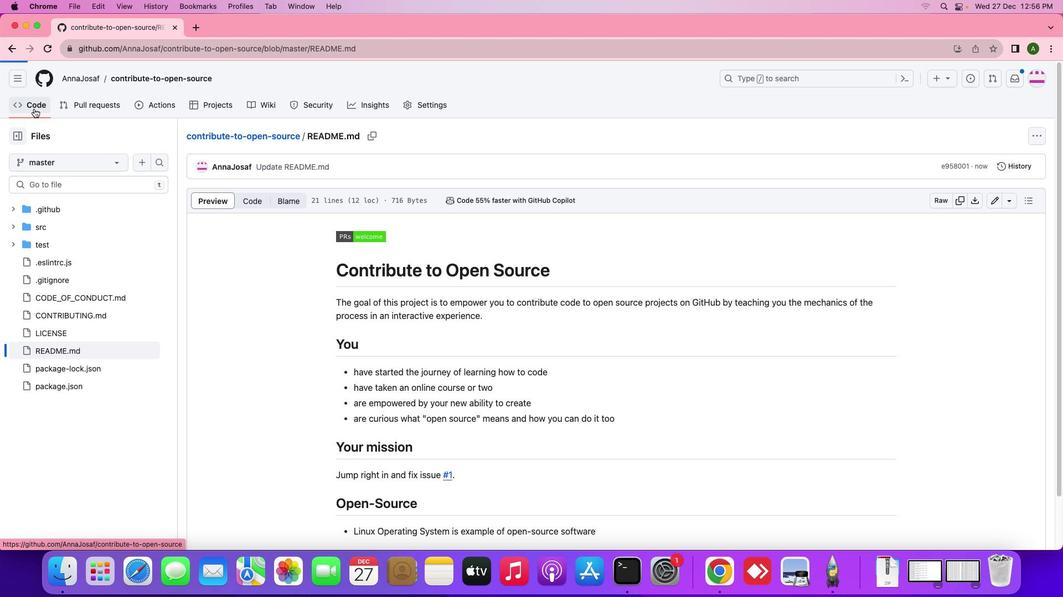 
Action: Mouse moved to (591, 222)
Screenshot: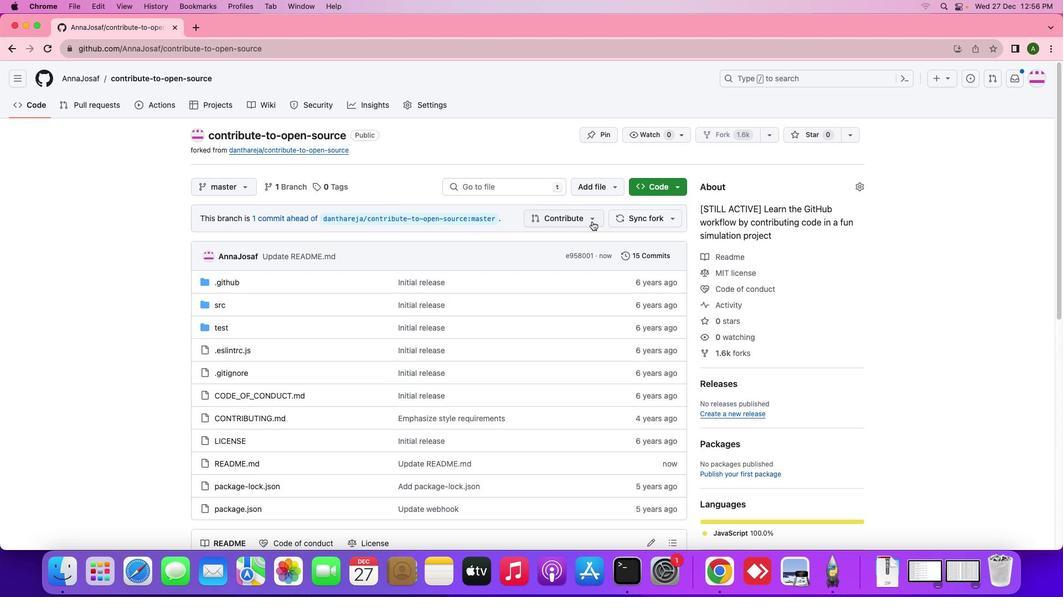 
Action: Mouse pressed left at (591, 222)
Screenshot: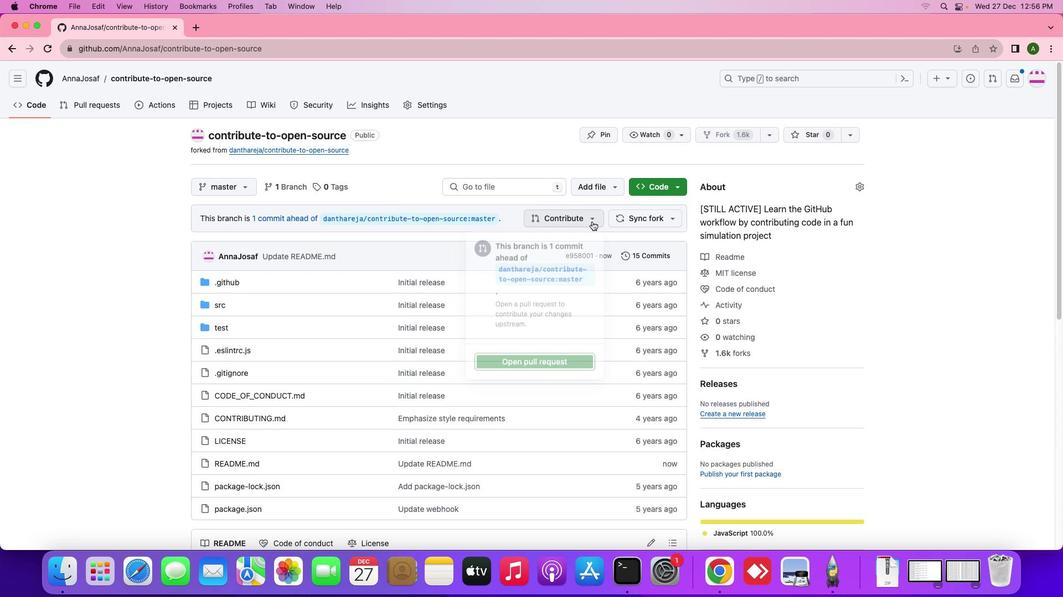 
Action: Mouse moved to (537, 364)
Screenshot: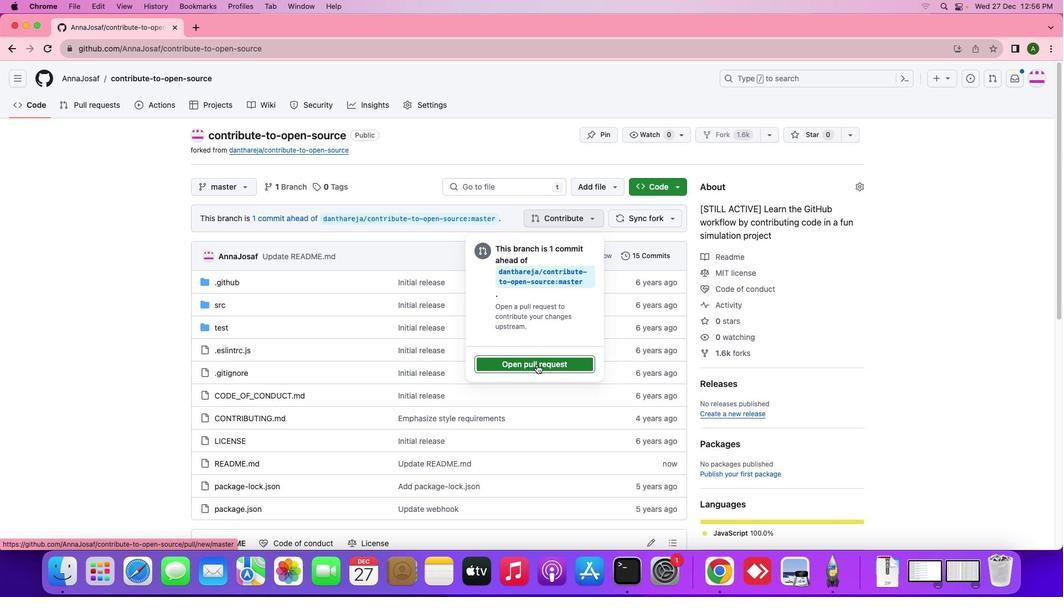 
Action: Mouse pressed left at (537, 364)
Screenshot: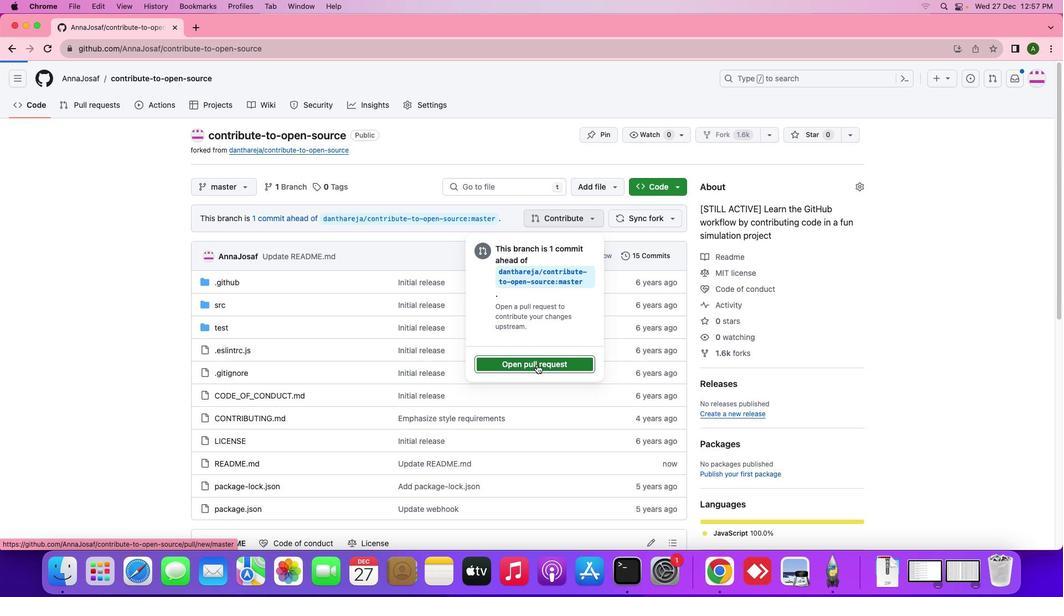 
Action: Mouse moved to (793, 248)
Screenshot: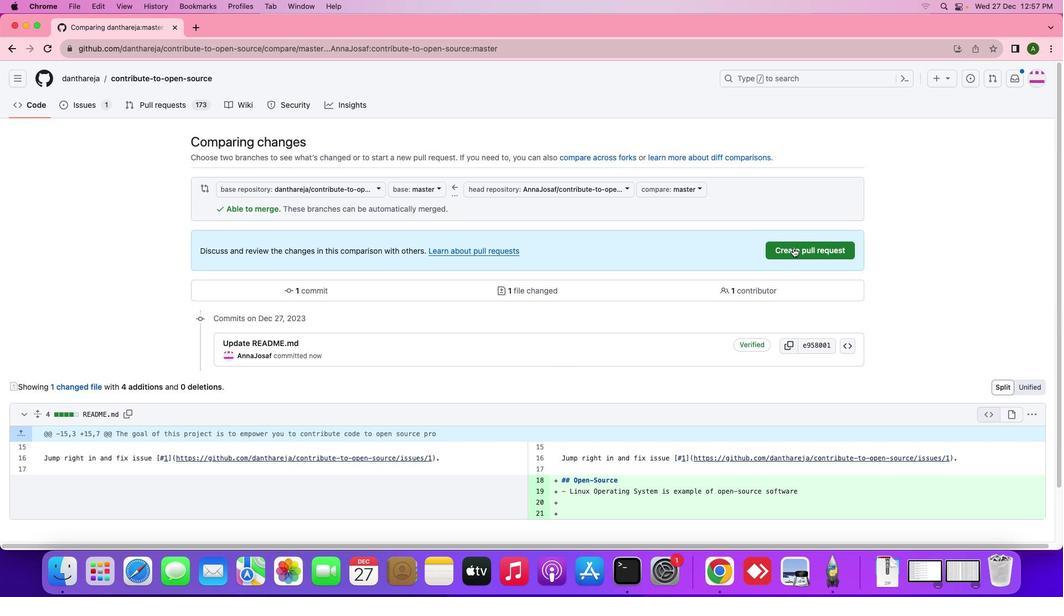 
Action: Mouse pressed left at (793, 248)
Screenshot: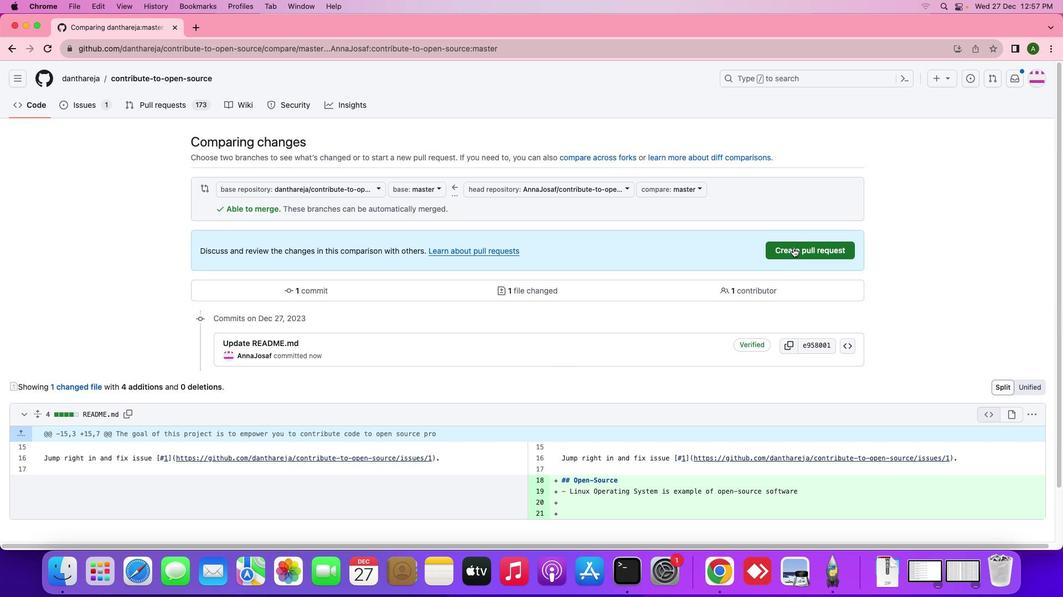 
Action: Mouse moved to (605, 499)
Screenshot: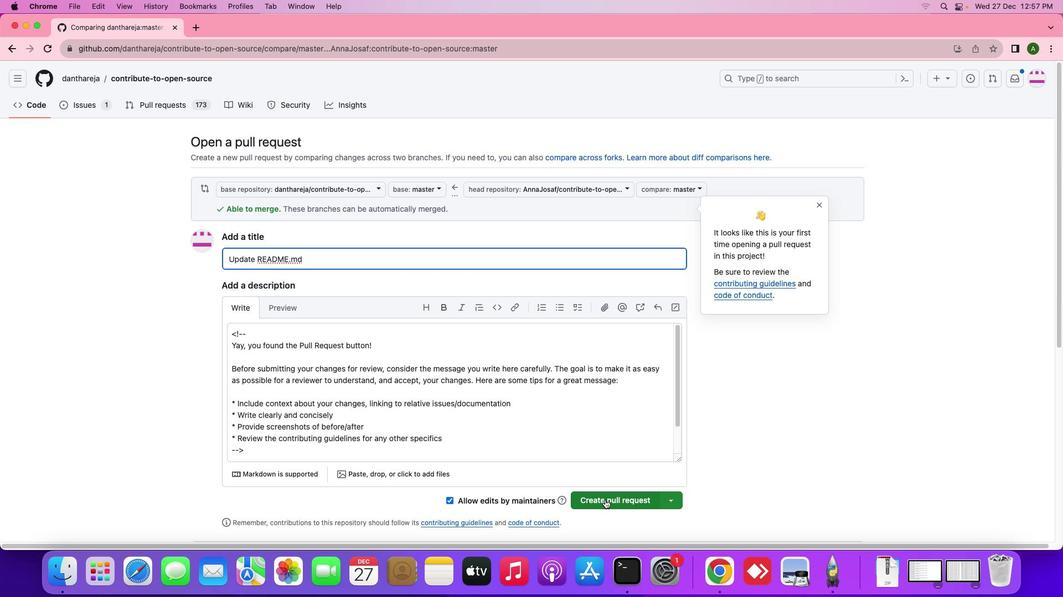 
Action: Mouse pressed left at (605, 499)
Screenshot: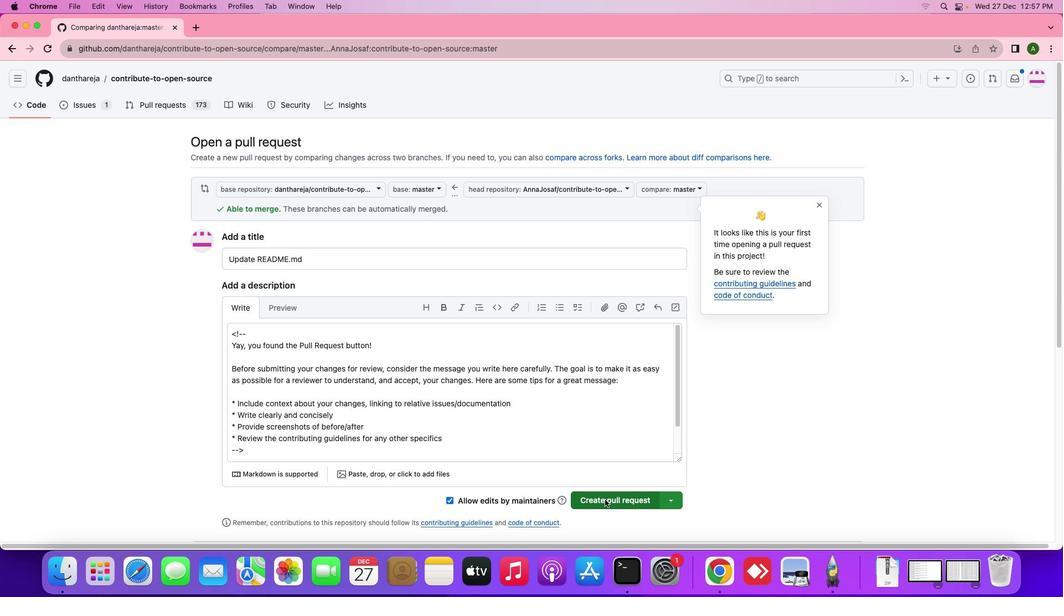 
Action: Mouse moved to (641, 424)
Screenshot: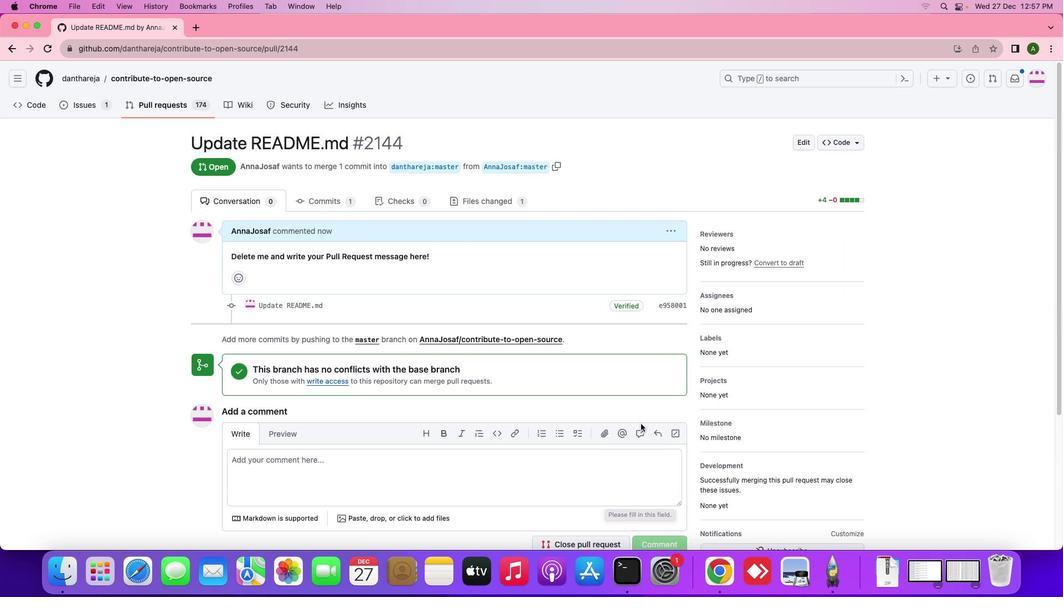 
